 Task: Add Sprouts Salad Cut Hearts of Palm to the cart.
Action: Mouse moved to (13, 82)
Screenshot: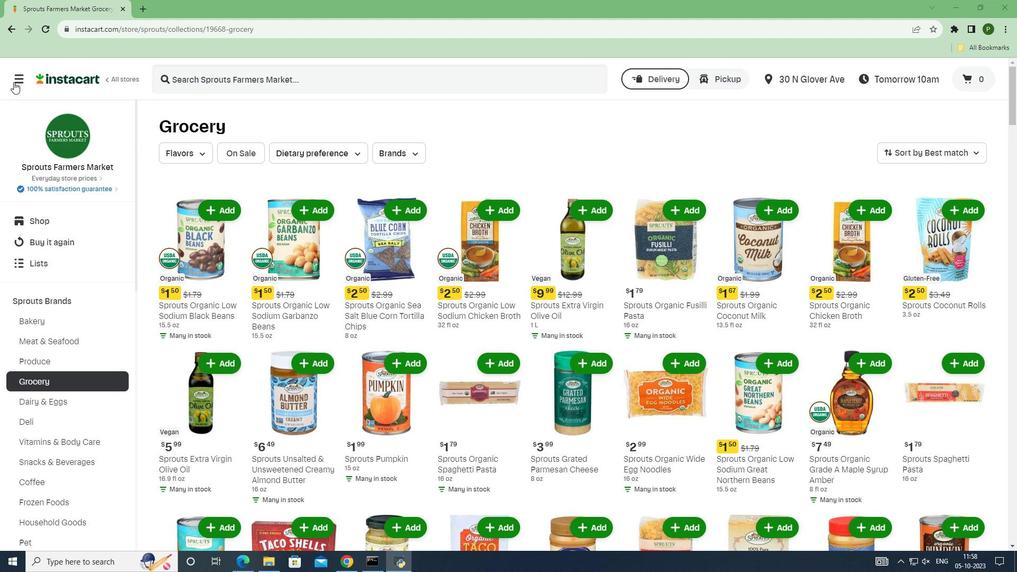 
Action: Mouse pressed left at (13, 82)
Screenshot: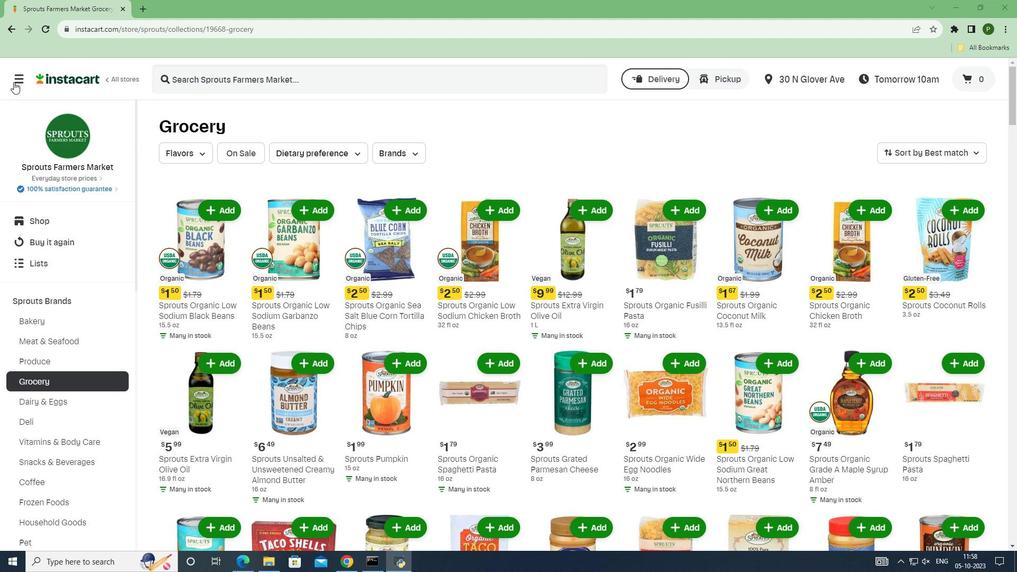 
Action: Mouse moved to (30, 292)
Screenshot: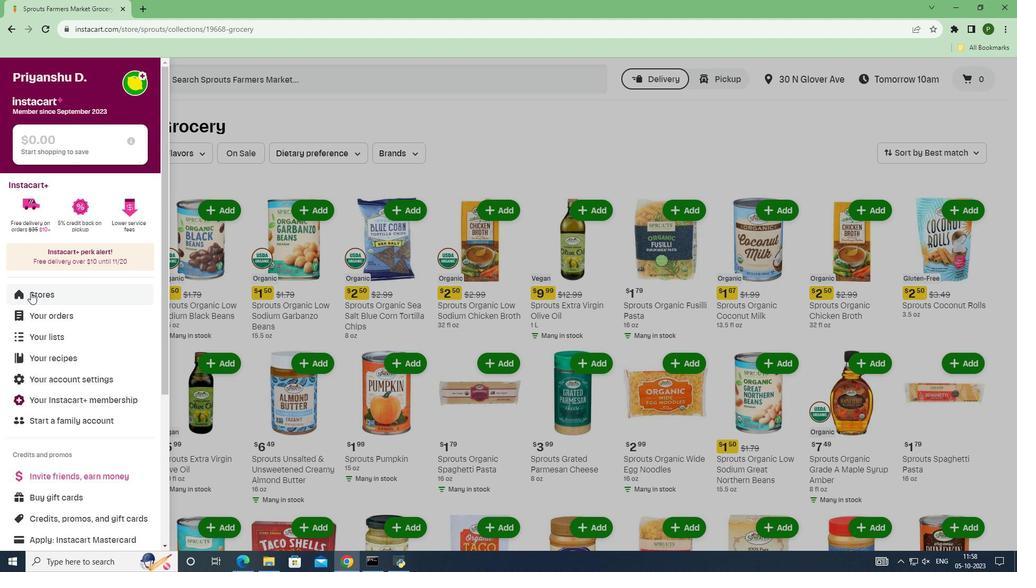 
Action: Mouse pressed left at (30, 292)
Screenshot: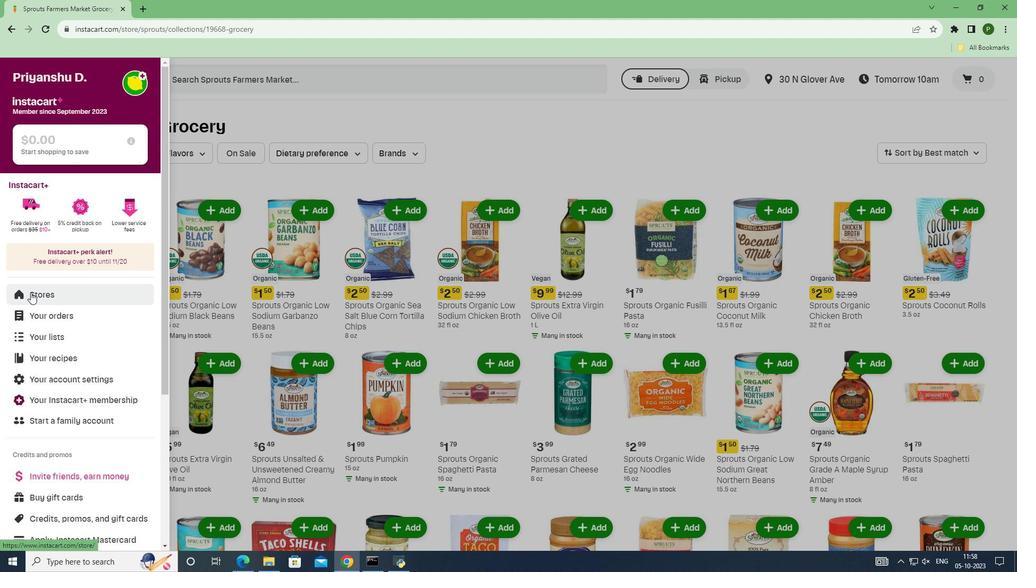 
Action: Mouse moved to (244, 127)
Screenshot: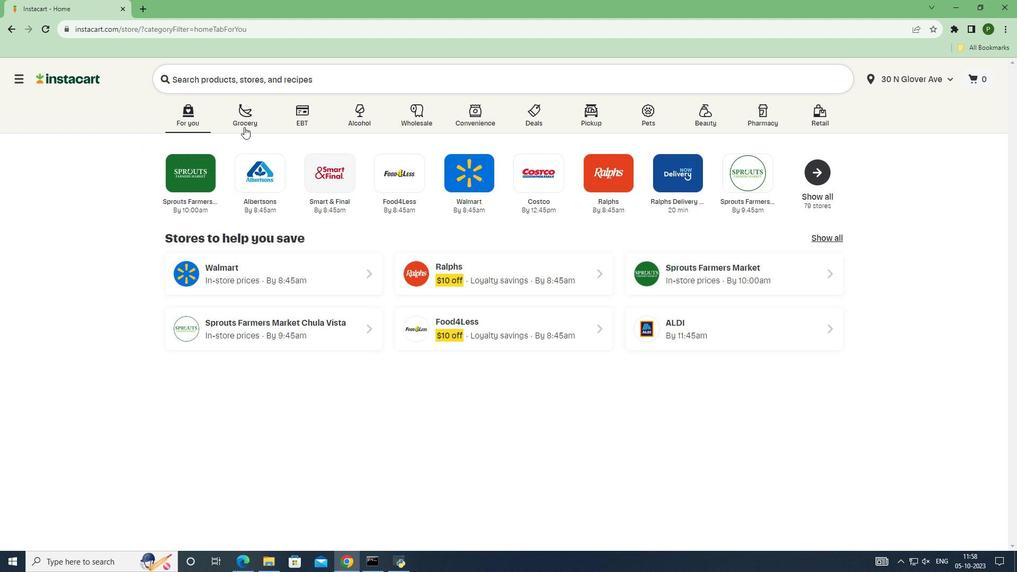 
Action: Mouse pressed left at (244, 127)
Screenshot: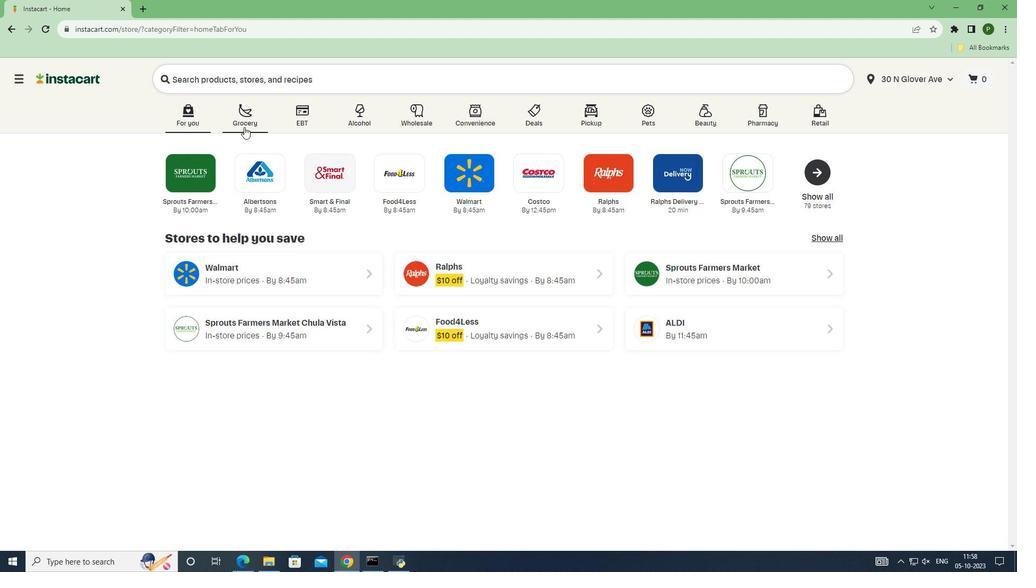 
Action: Mouse moved to (637, 241)
Screenshot: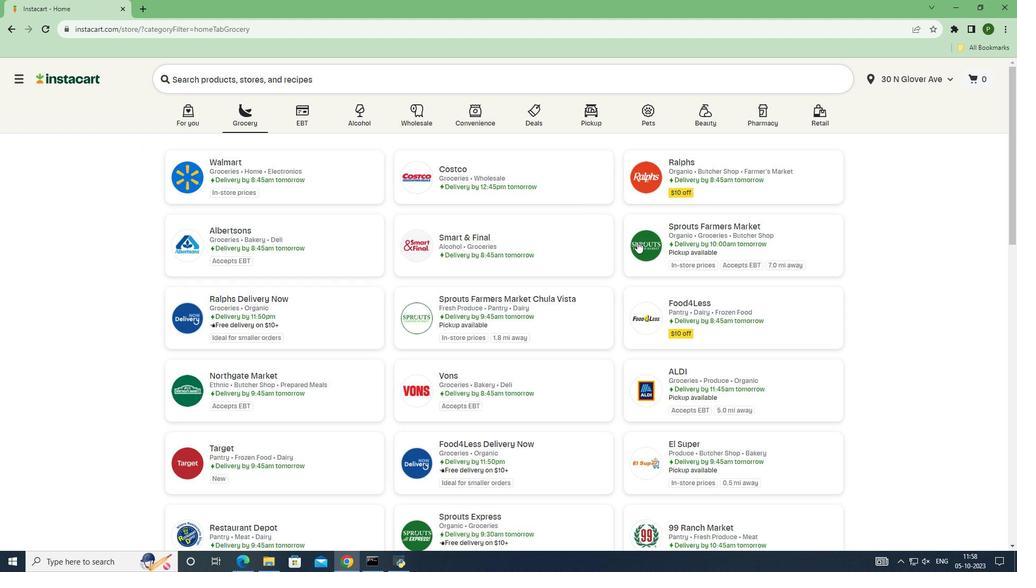 
Action: Mouse pressed left at (637, 241)
Screenshot: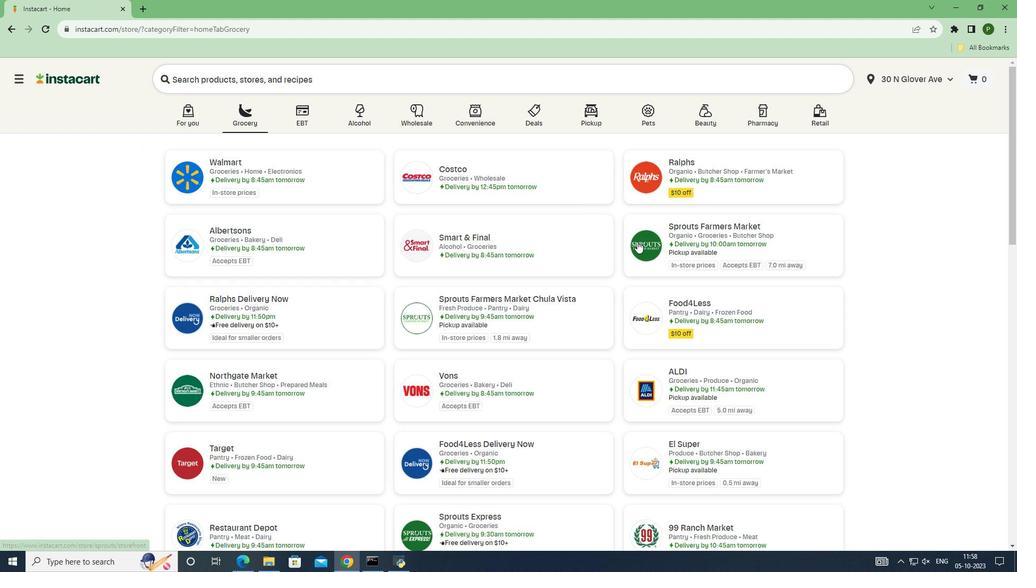
Action: Mouse moved to (76, 304)
Screenshot: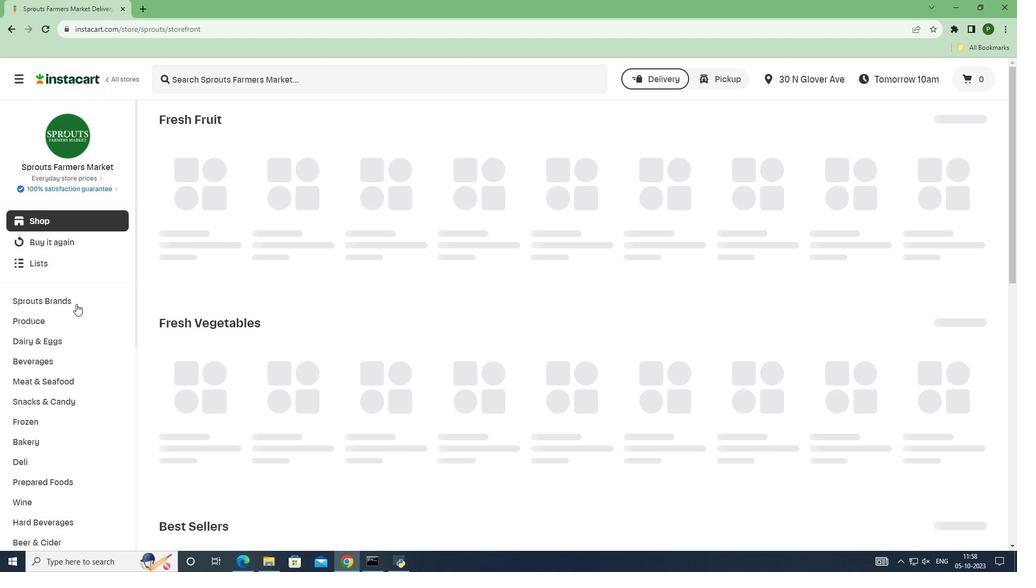 
Action: Mouse pressed left at (76, 304)
Screenshot: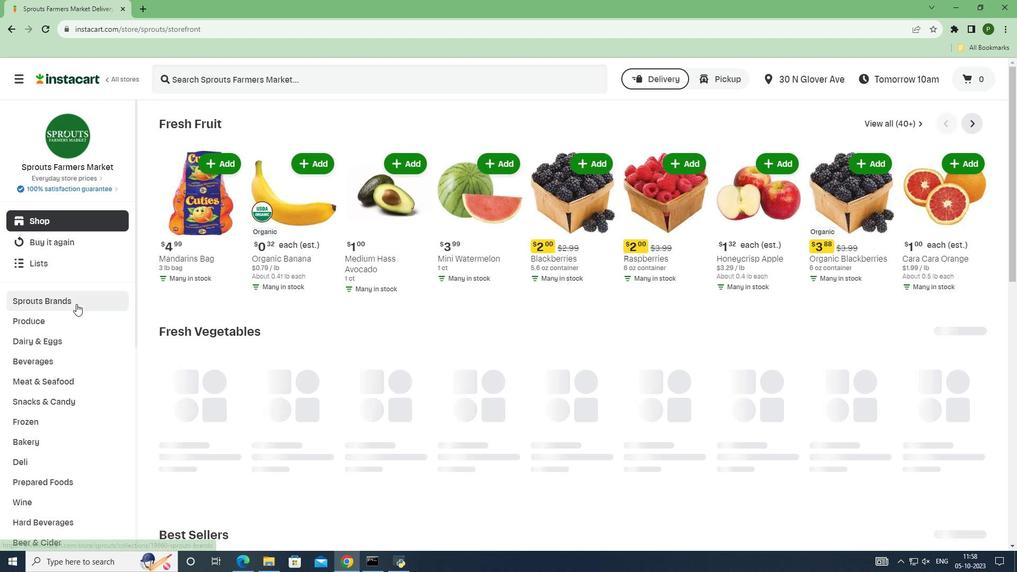 
Action: Mouse moved to (46, 383)
Screenshot: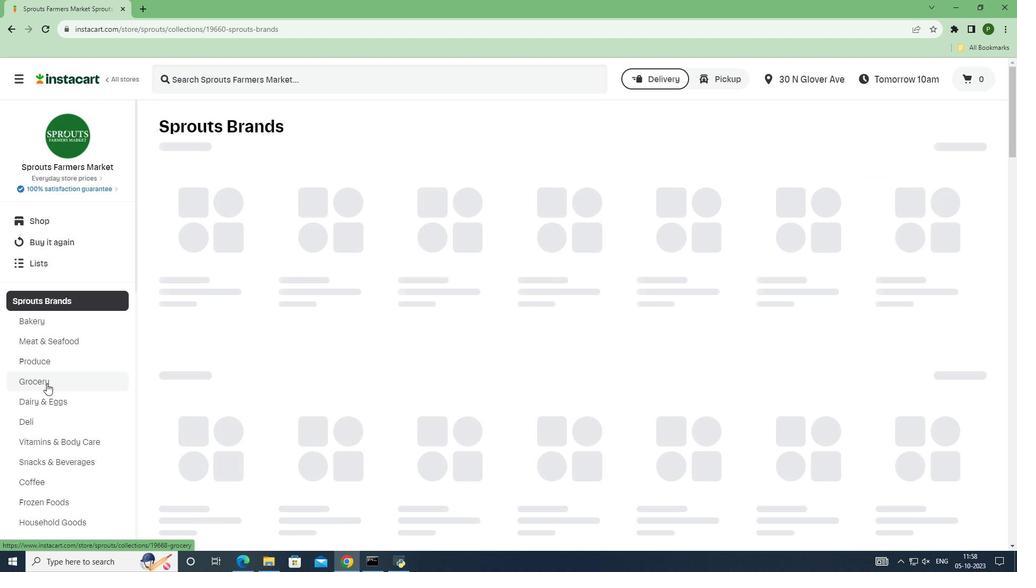 
Action: Mouse pressed left at (46, 383)
Screenshot: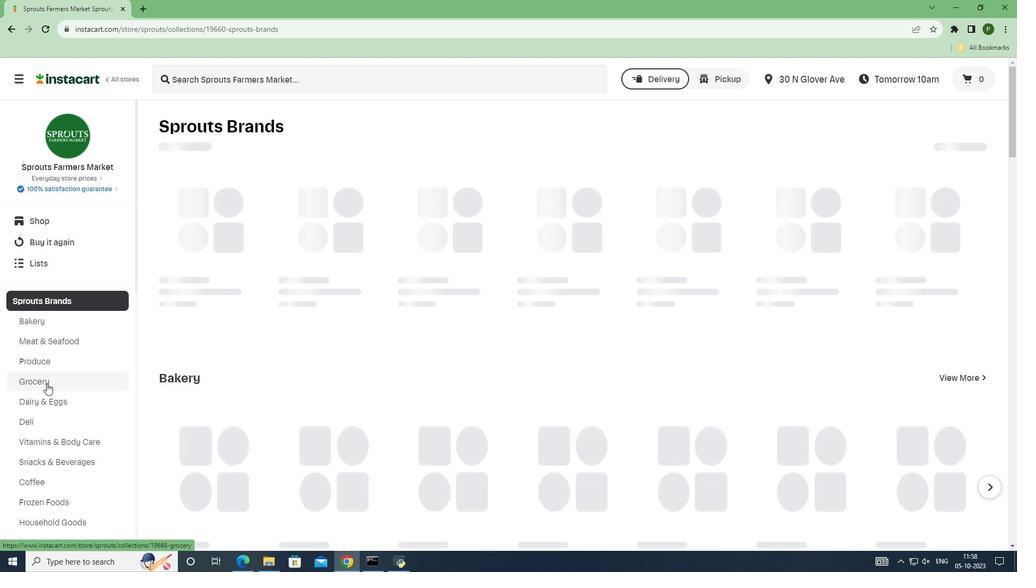 
Action: Mouse moved to (223, 254)
Screenshot: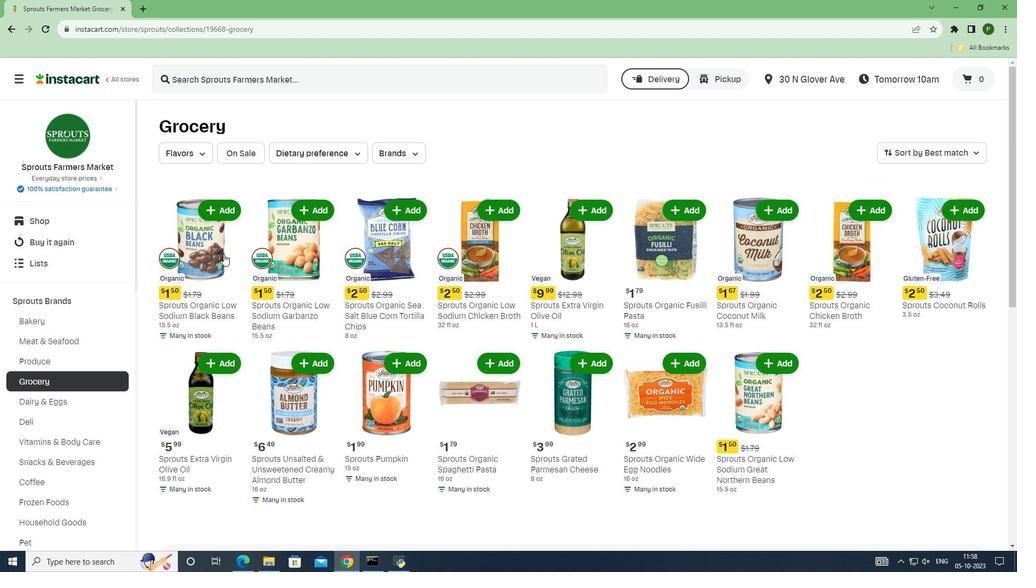 
Action: Mouse scrolled (223, 253) with delta (0, 0)
Screenshot: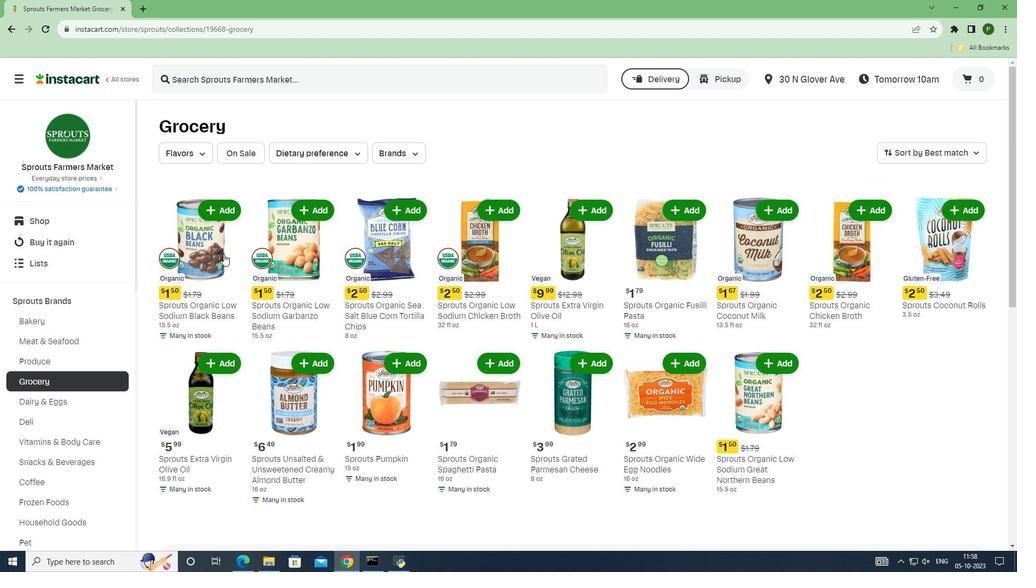 
Action: Mouse moved to (224, 254)
Screenshot: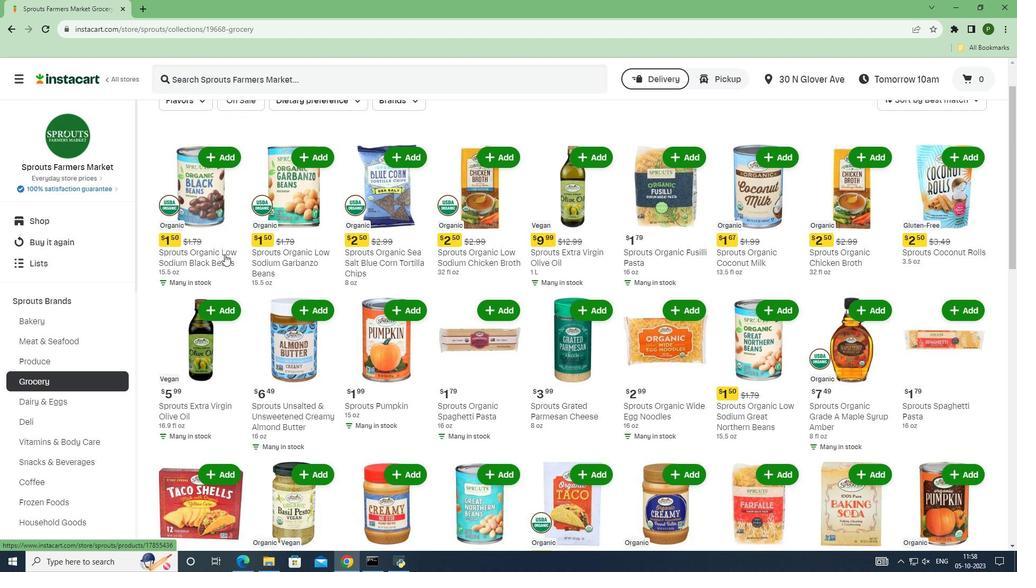 
Action: Mouse scrolled (224, 253) with delta (0, 0)
Screenshot: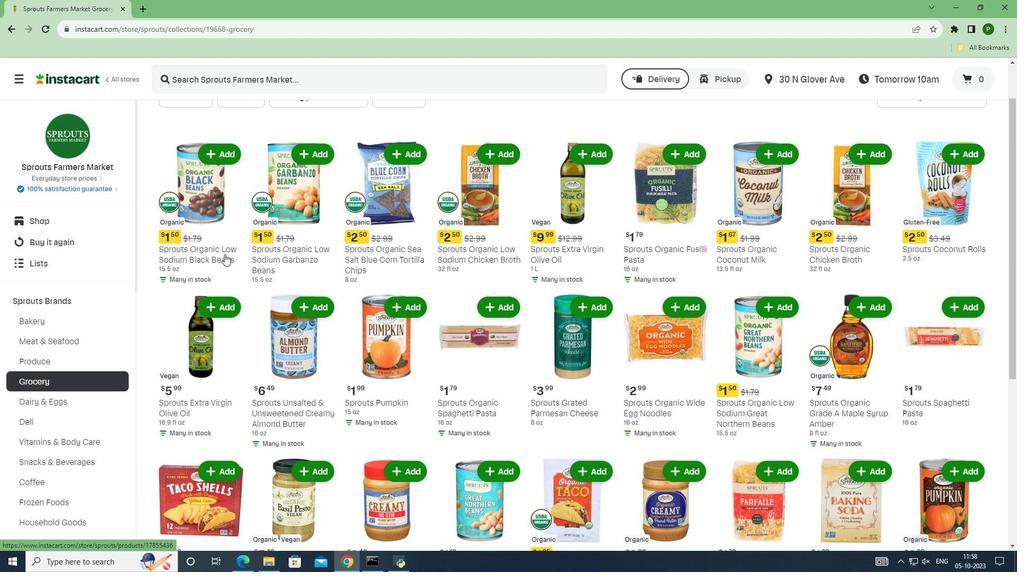 
Action: Mouse scrolled (224, 253) with delta (0, 0)
Screenshot: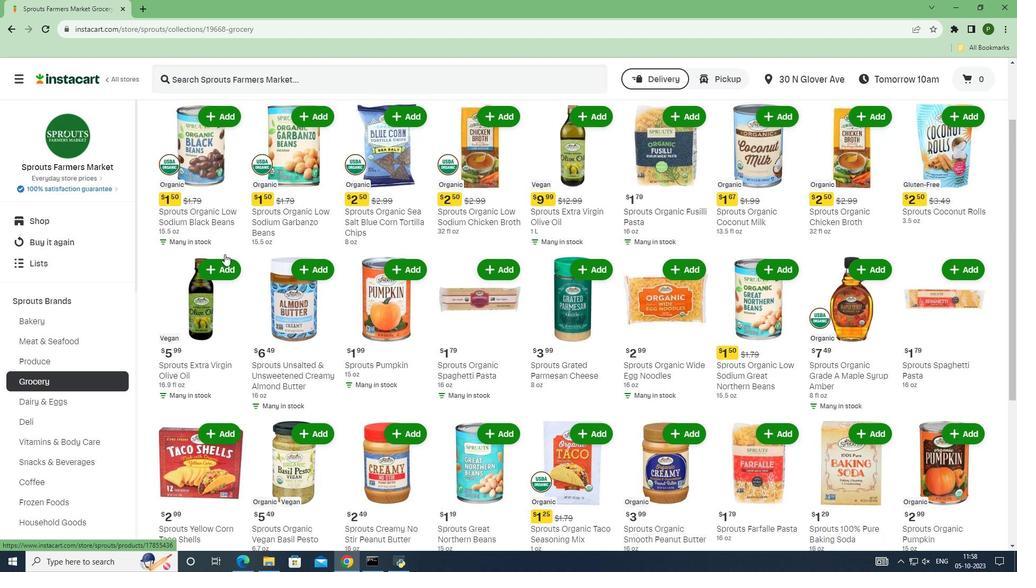 
Action: Mouse scrolled (224, 253) with delta (0, 0)
Screenshot: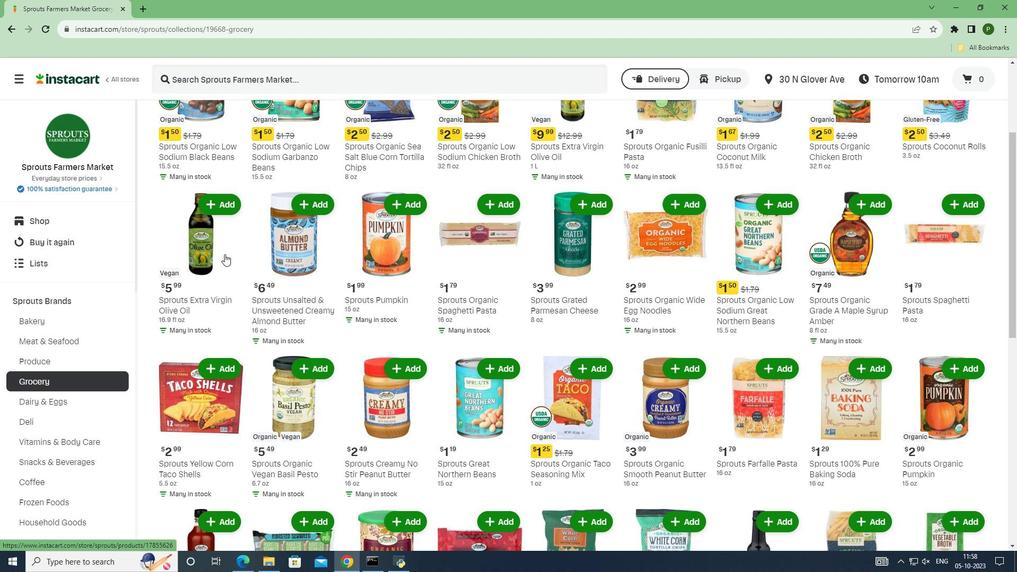 
Action: Mouse scrolled (224, 253) with delta (0, 0)
Screenshot: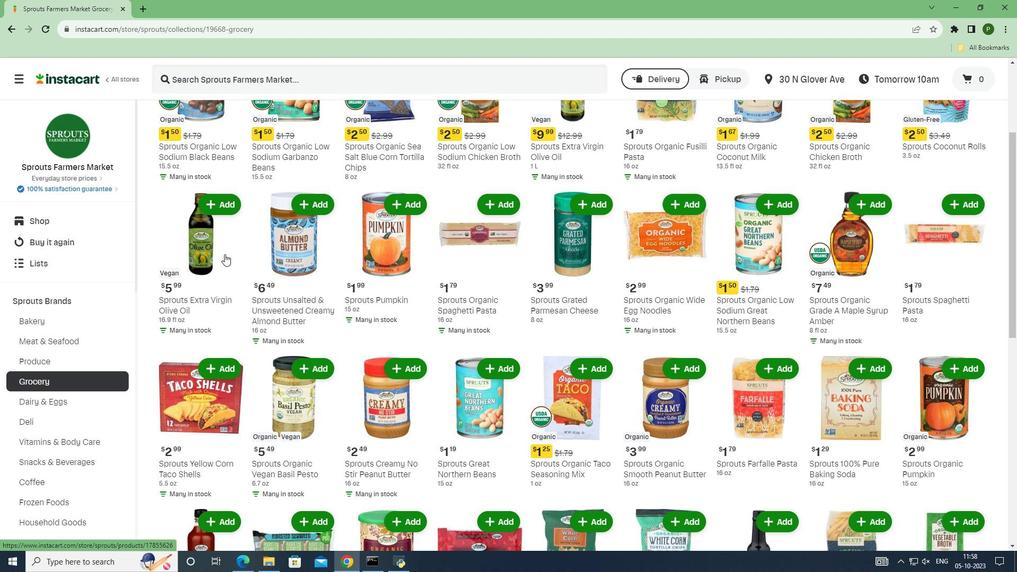 
Action: Mouse scrolled (224, 253) with delta (0, 0)
Screenshot: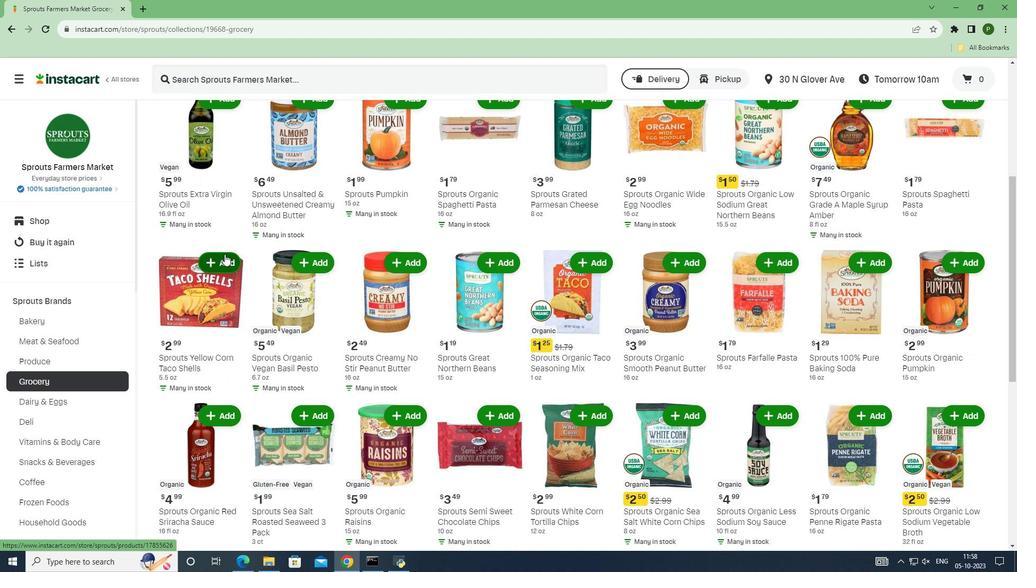 
Action: Mouse scrolled (224, 253) with delta (0, 0)
Screenshot: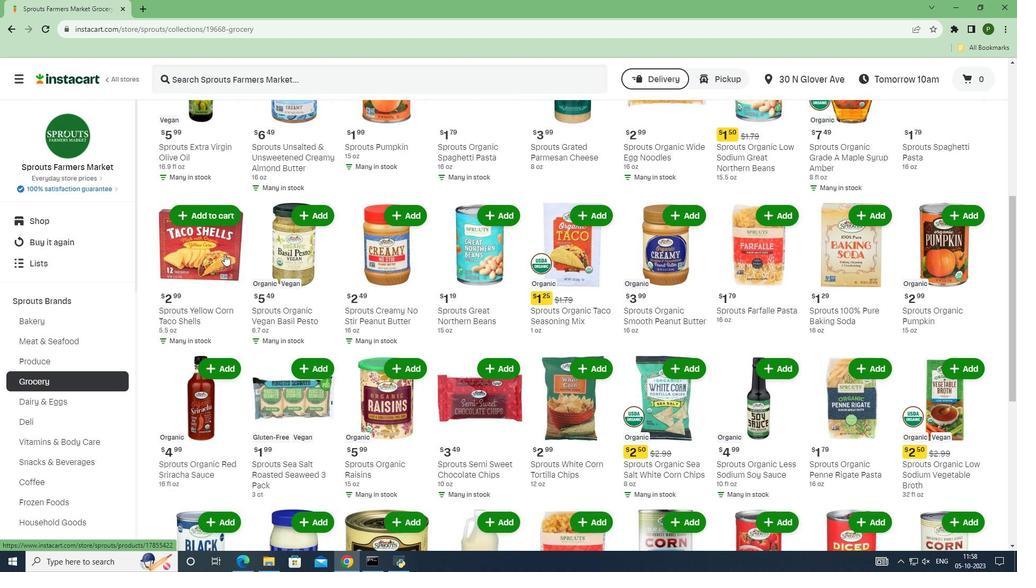 
Action: Mouse scrolled (224, 253) with delta (0, 0)
Screenshot: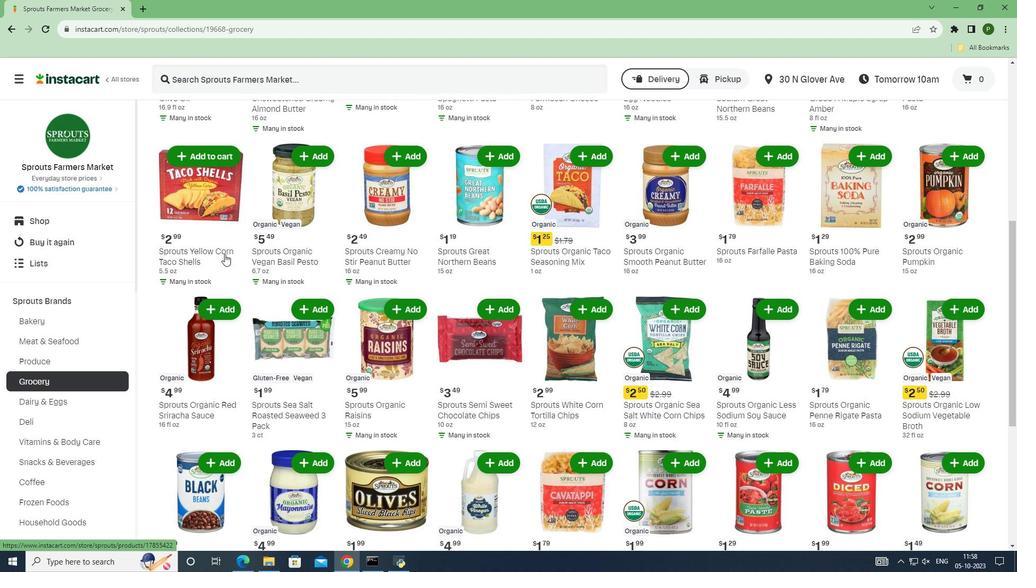 
Action: Mouse scrolled (224, 253) with delta (0, 0)
Screenshot: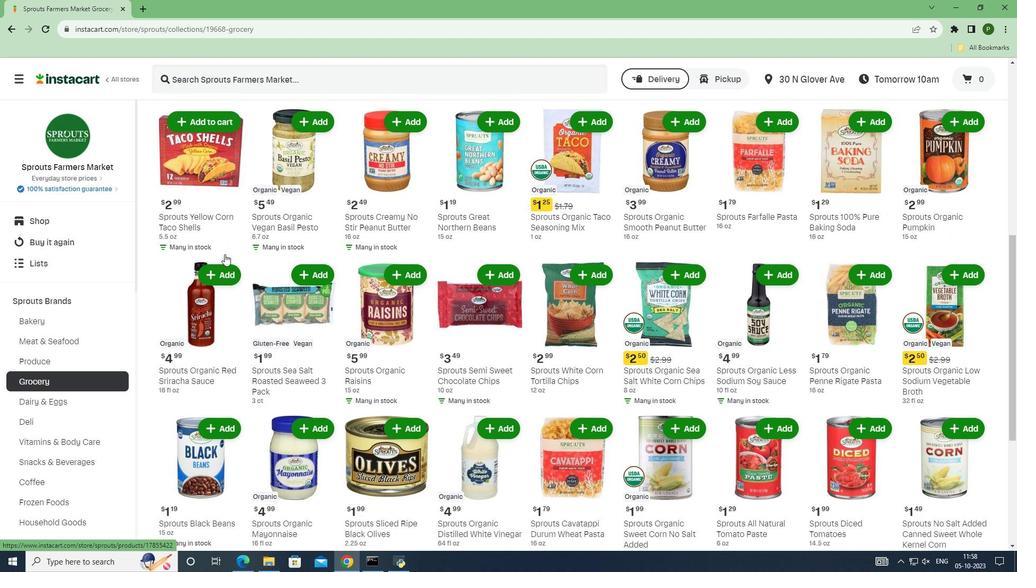 
Action: Mouse scrolled (224, 253) with delta (0, 0)
Screenshot: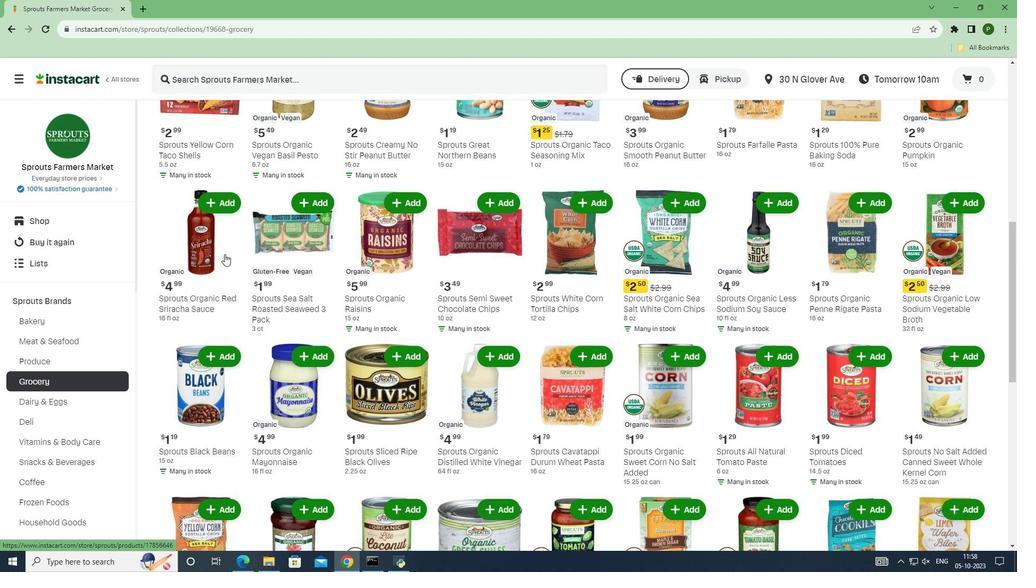 
Action: Mouse scrolled (224, 253) with delta (0, 0)
Screenshot: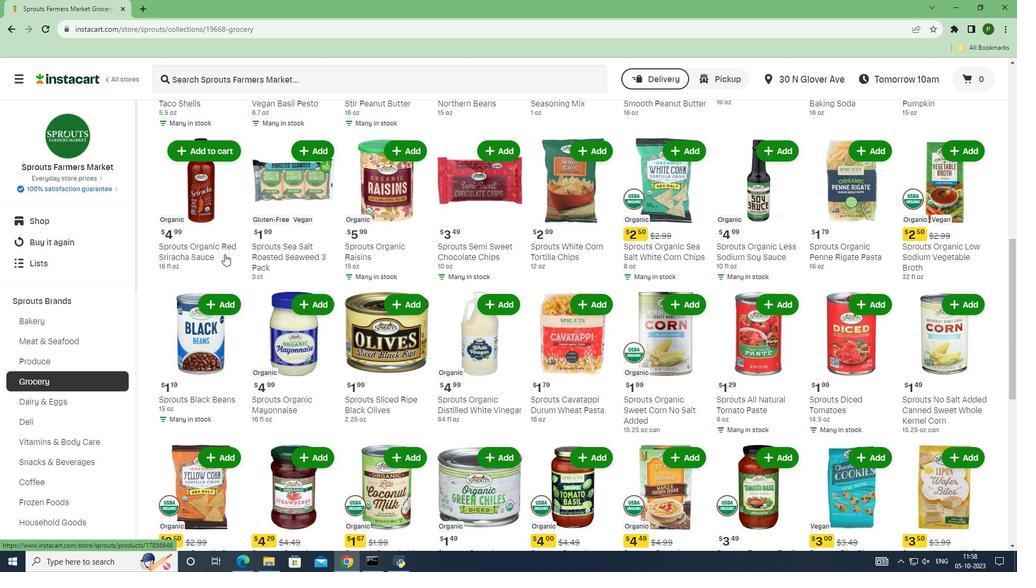 
Action: Mouse scrolled (224, 253) with delta (0, 0)
Screenshot: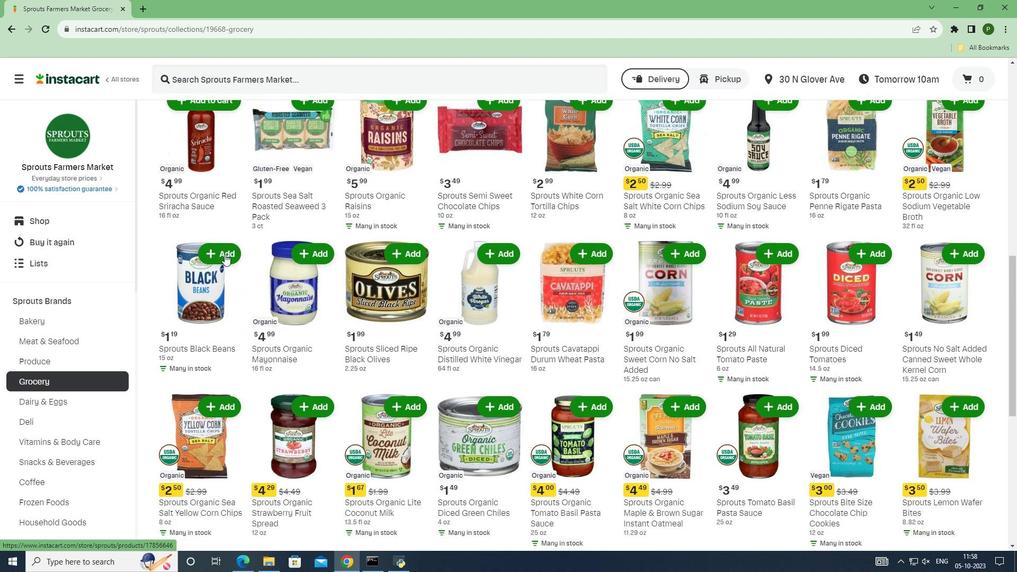 
Action: Mouse scrolled (224, 254) with delta (0, 0)
Screenshot: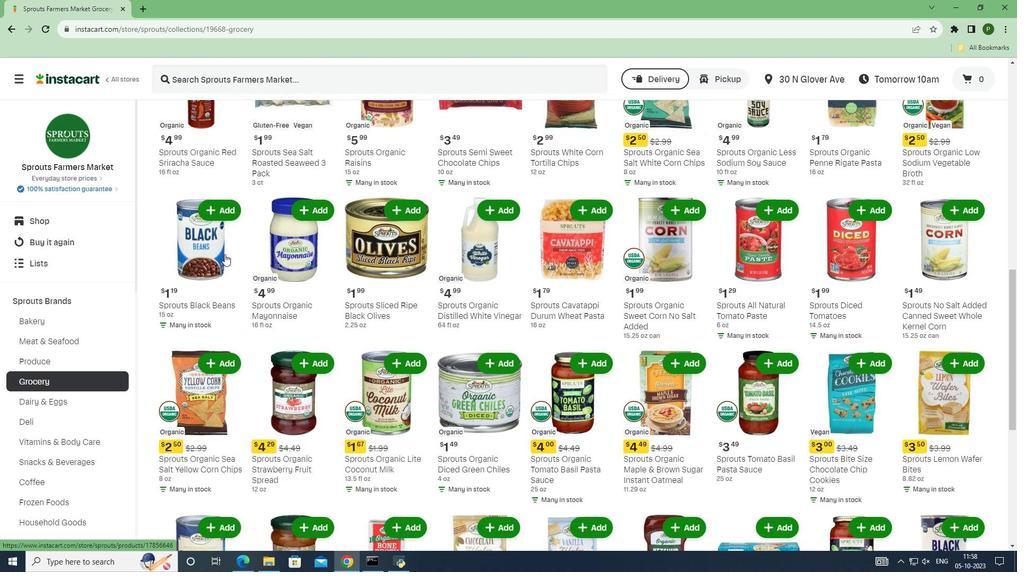 
Action: Mouse scrolled (224, 253) with delta (0, 0)
Screenshot: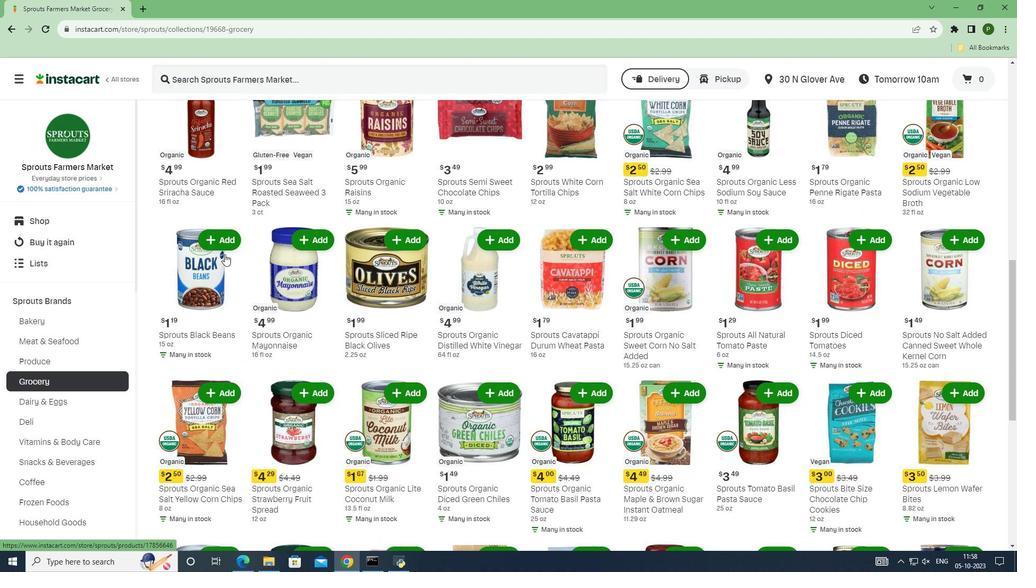 
Action: Mouse scrolled (224, 253) with delta (0, 0)
Screenshot: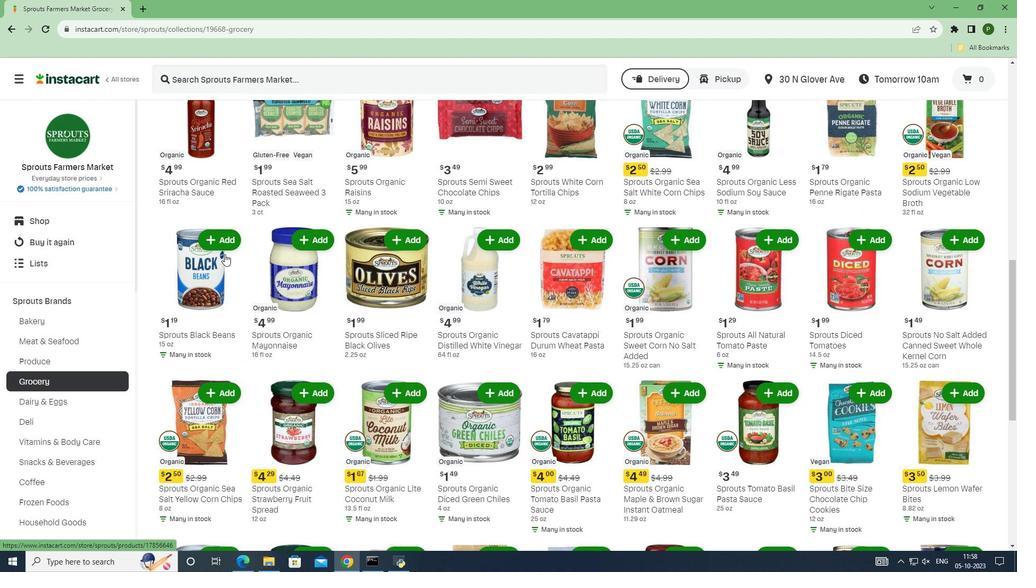 
Action: Mouse scrolled (224, 254) with delta (0, 0)
Screenshot: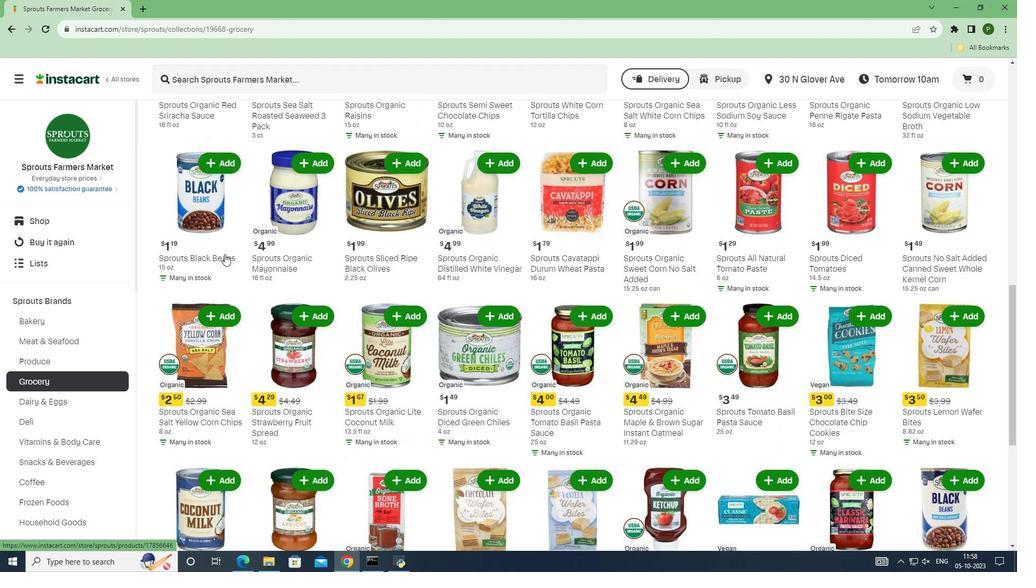 
Action: Mouse scrolled (224, 253) with delta (0, 0)
Screenshot: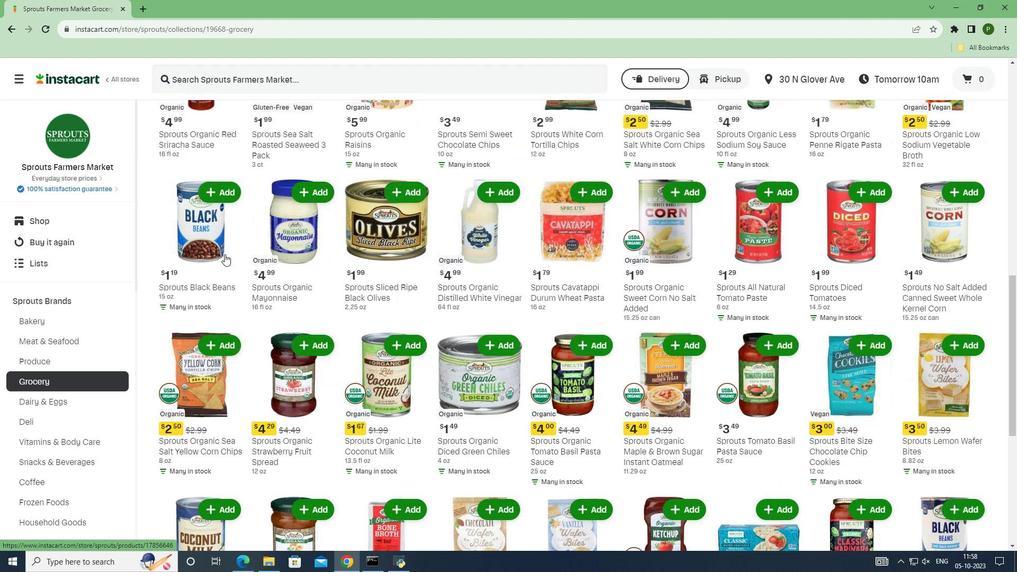 
Action: Mouse scrolled (224, 253) with delta (0, 0)
Screenshot: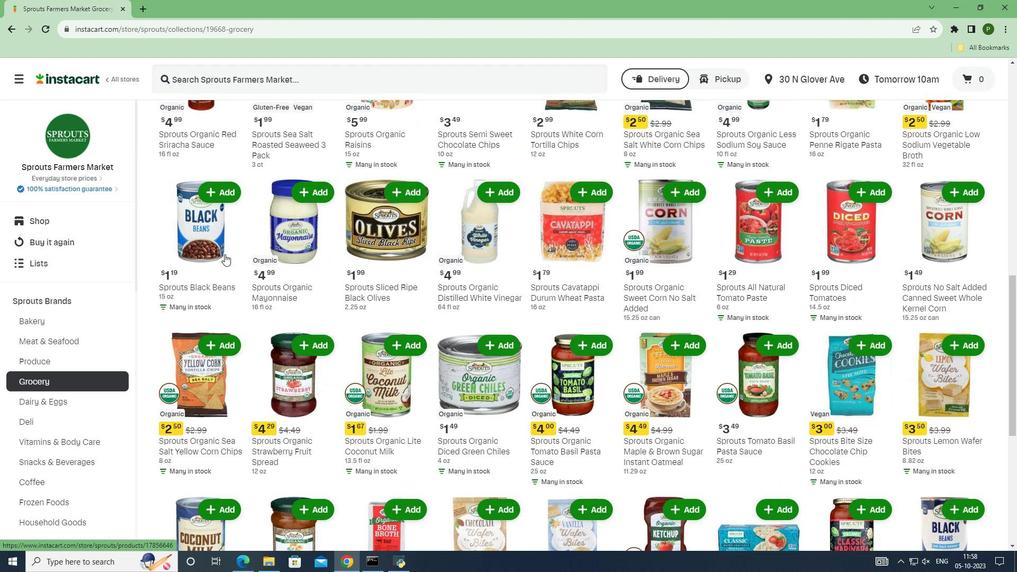 
Action: Mouse scrolled (224, 253) with delta (0, 0)
Screenshot: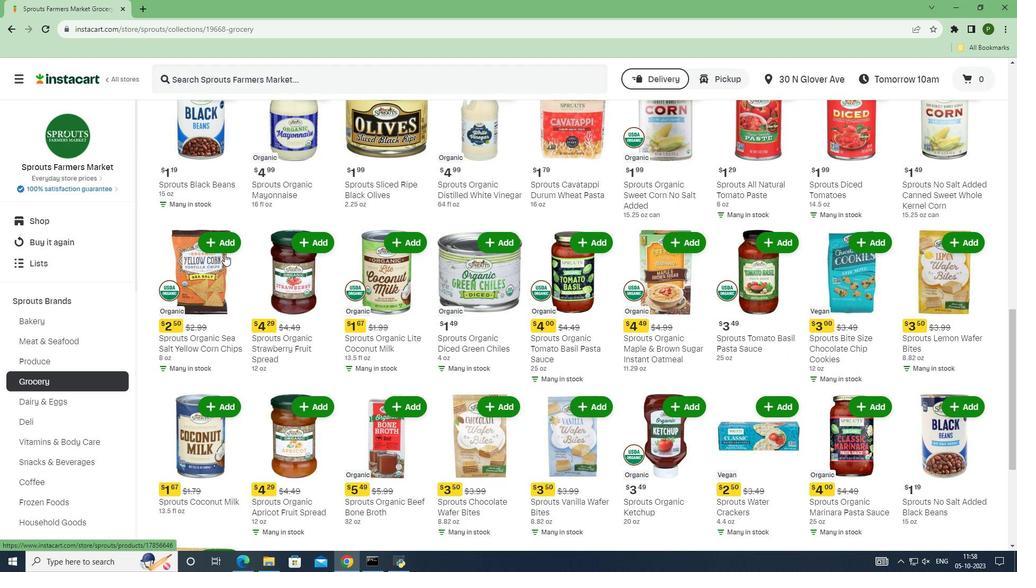 
Action: Mouse scrolled (224, 253) with delta (0, 0)
Screenshot: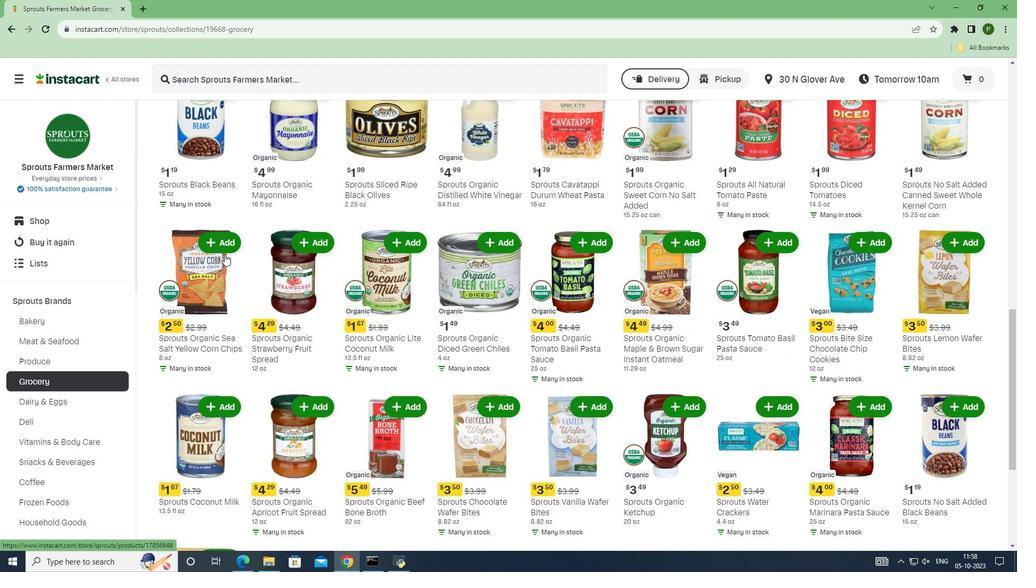 
Action: Mouse scrolled (224, 253) with delta (0, 0)
Screenshot: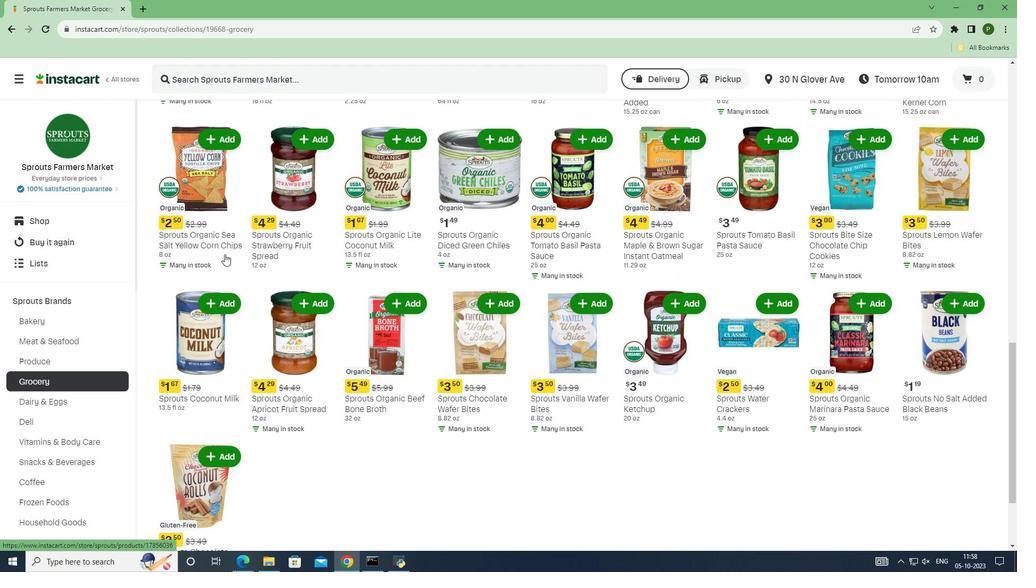 
Action: Mouse scrolled (224, 253) with delta (0, 0)
Screenshot: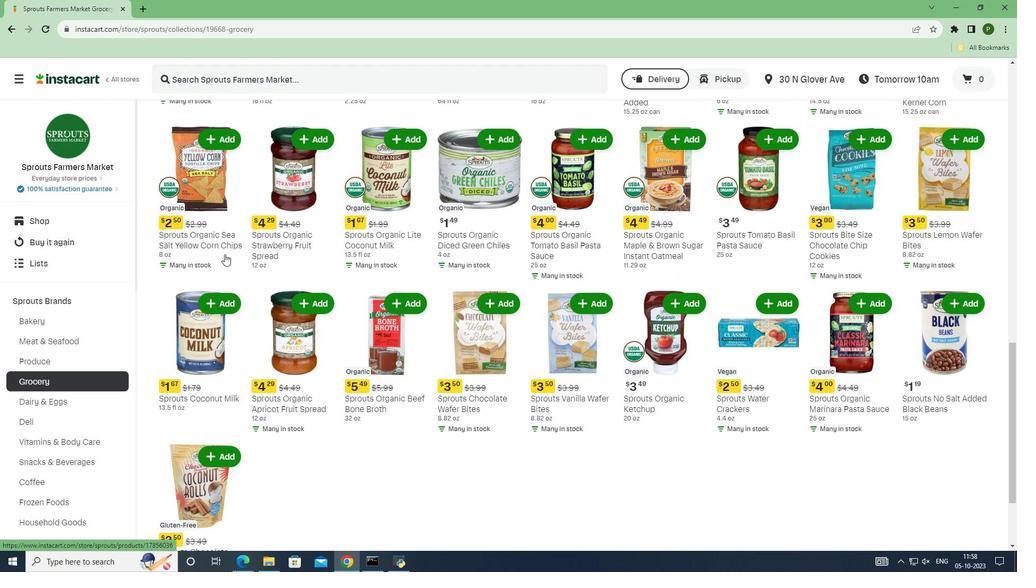
Action: Mouse scrolled (224, 253) with delta (0, 0)
Screenshot: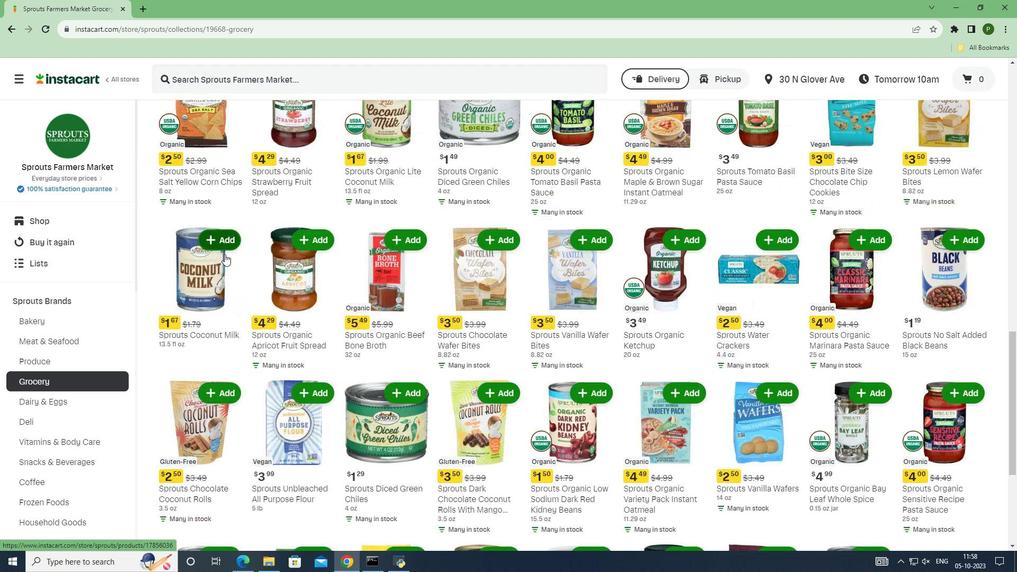 
Action: Mouse moved to (267, 348)
Screenshot: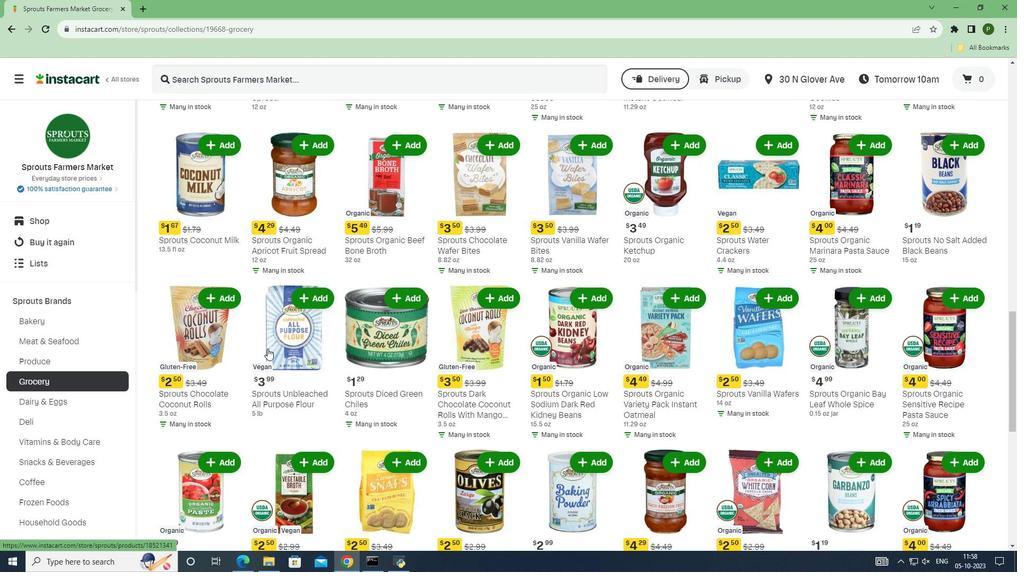 
Action: Mouse scrolled (267, 348) with delta (0, 0)
Screenshot: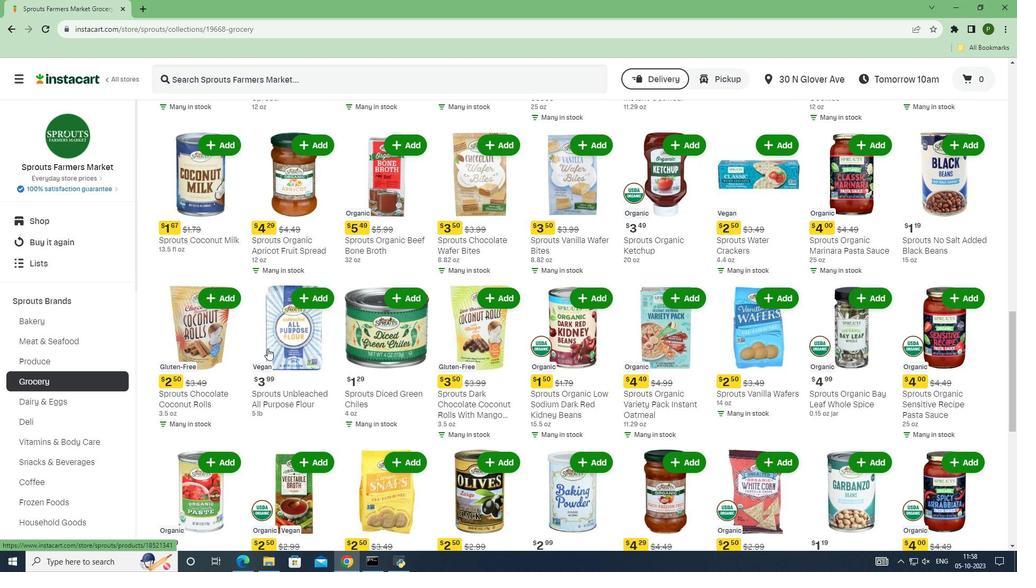
Action: Mouse scrolled (267, 348) with delta (0, 0)
Screenshot: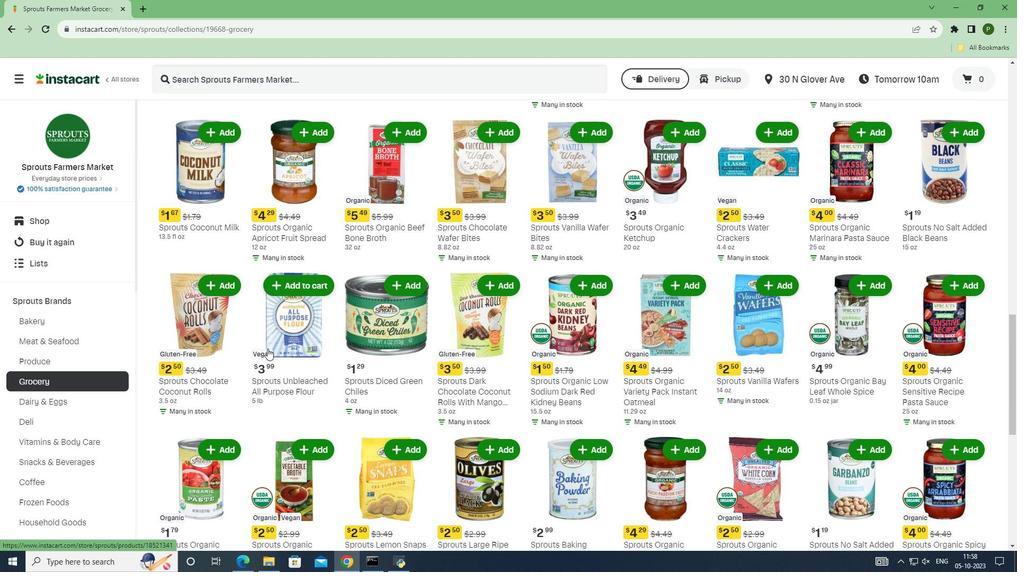 
Action: Mouse scrolled (267, 348) with delta (0, 0)
Screenshot: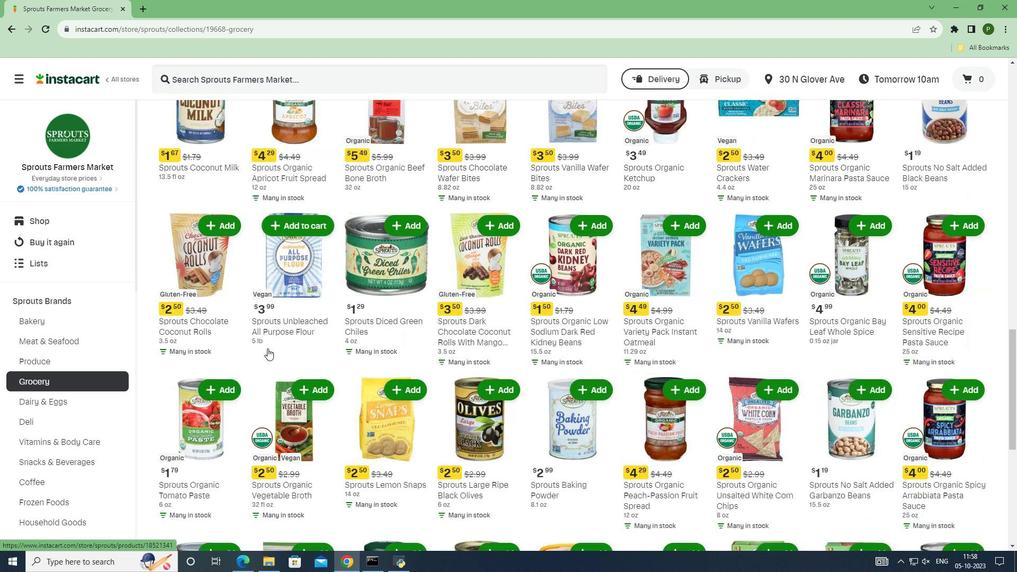 
Action: Mouse scrolled (267, 348) with delta (0, 0)
Screenshot: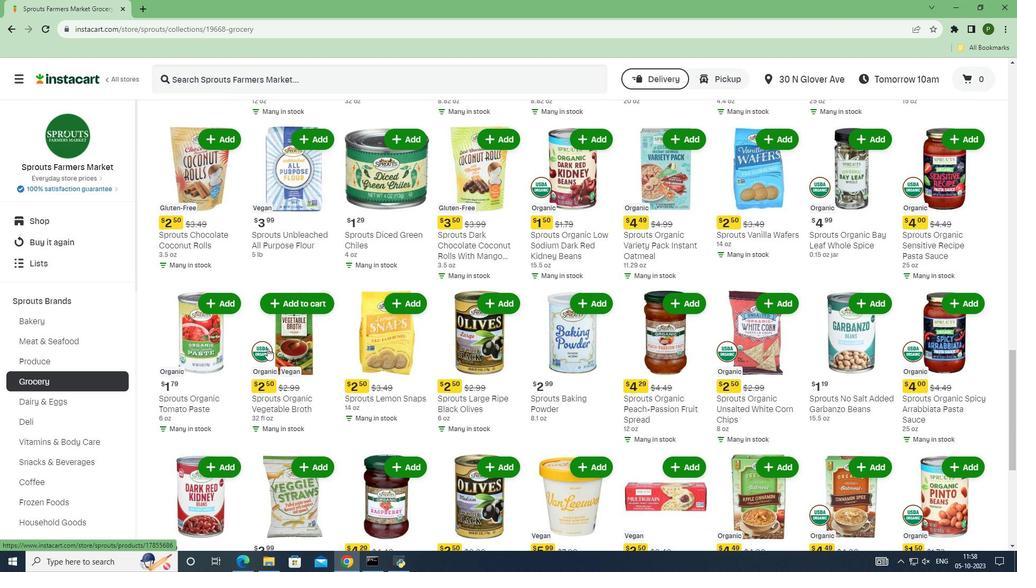 
Action: Mouse scrolled (267, 348) with delta (0, 0)
Screenshot: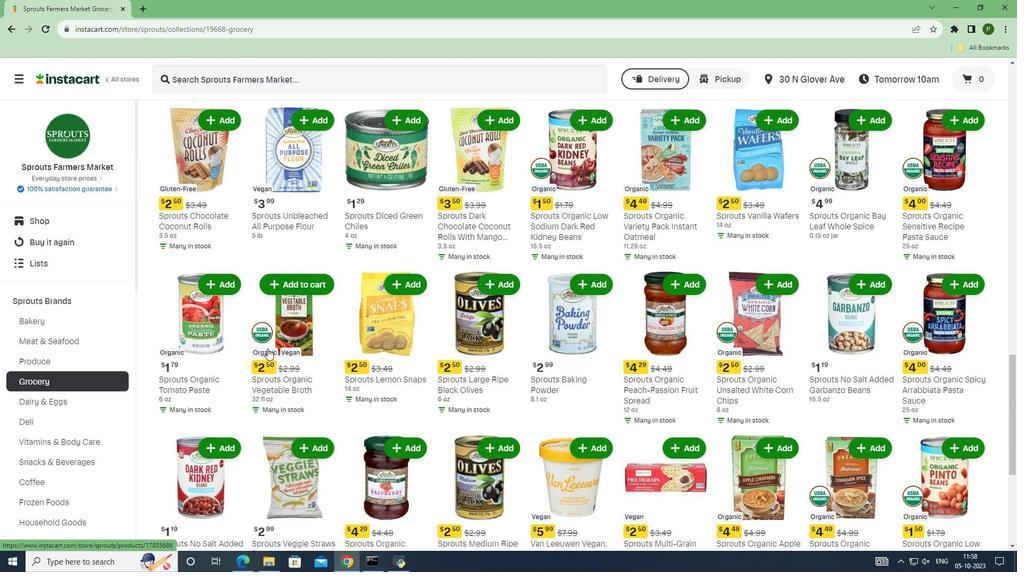
Action: Mouse scrolled (267, 348) with delta (0, 0)
Screenshot: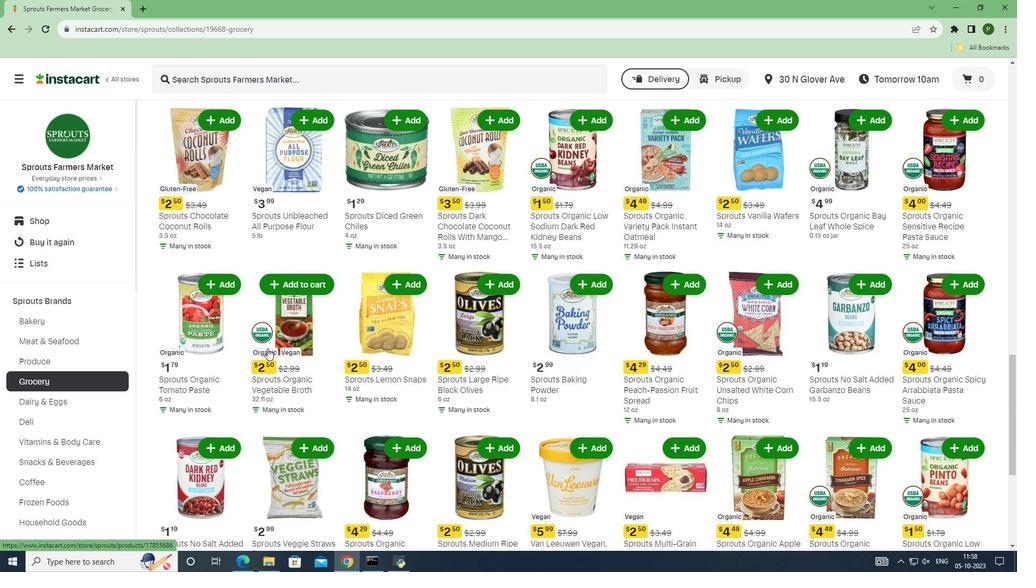 
Action: Mouse scrolled (267, 348) with delta (0, 0)
Screenshot: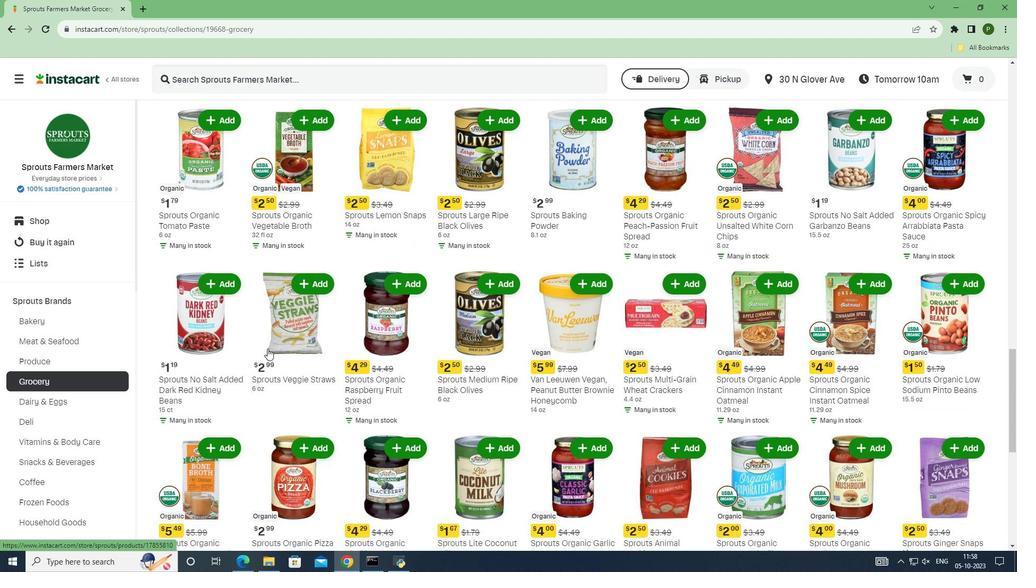 
Action: Mouse scrolled (267, 348) with delta (0, 0)
Screenshot: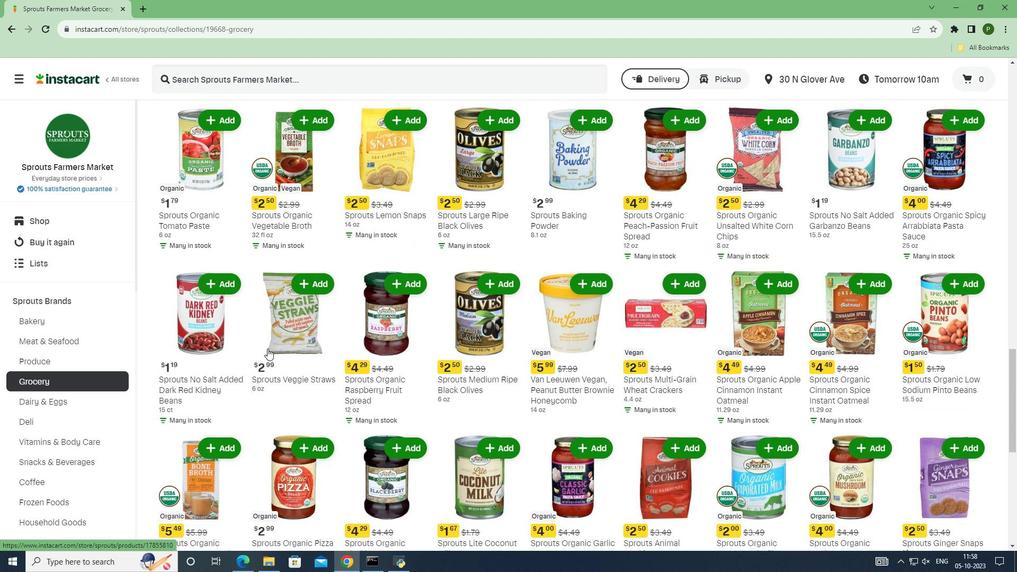 
Action: Mouse scrolled (267, 348) with delta (0, 0)
Screenshot: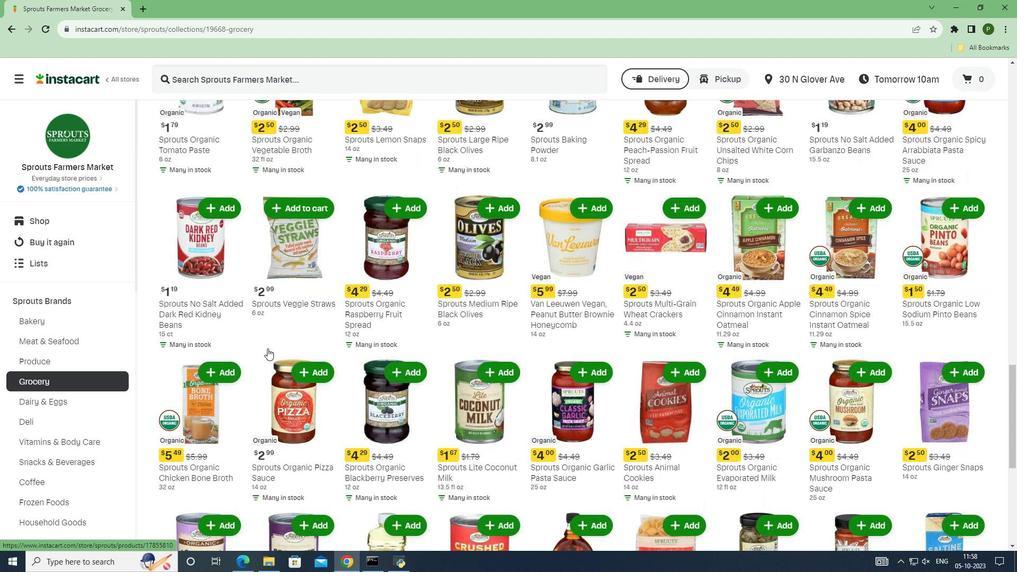 
Action: Mouse scrolled (267, 349) with delta (0, 0)
Screenshot: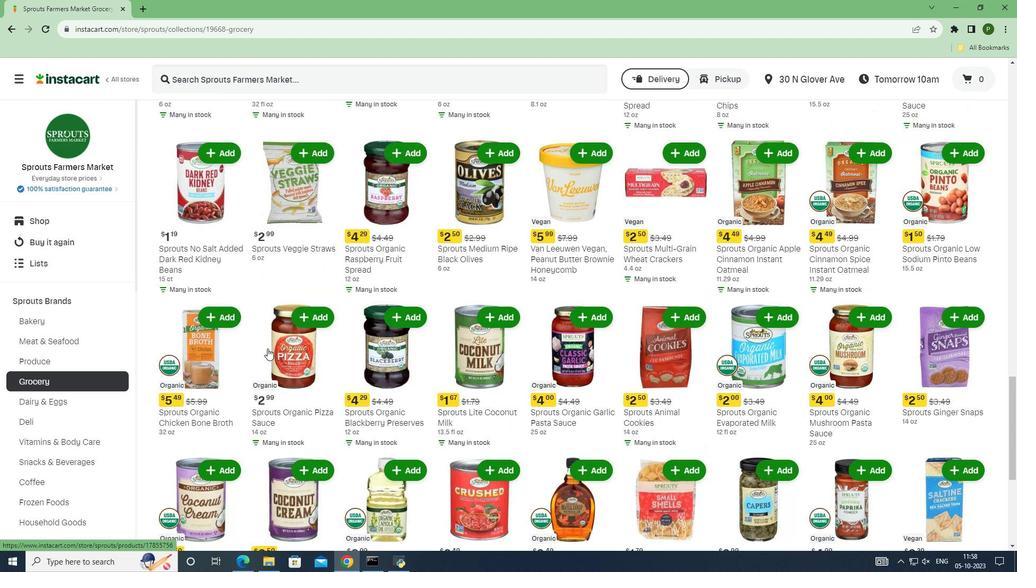 
Action: Mouse scrolled (267, 348) with delta (0, 0)
Screenshot: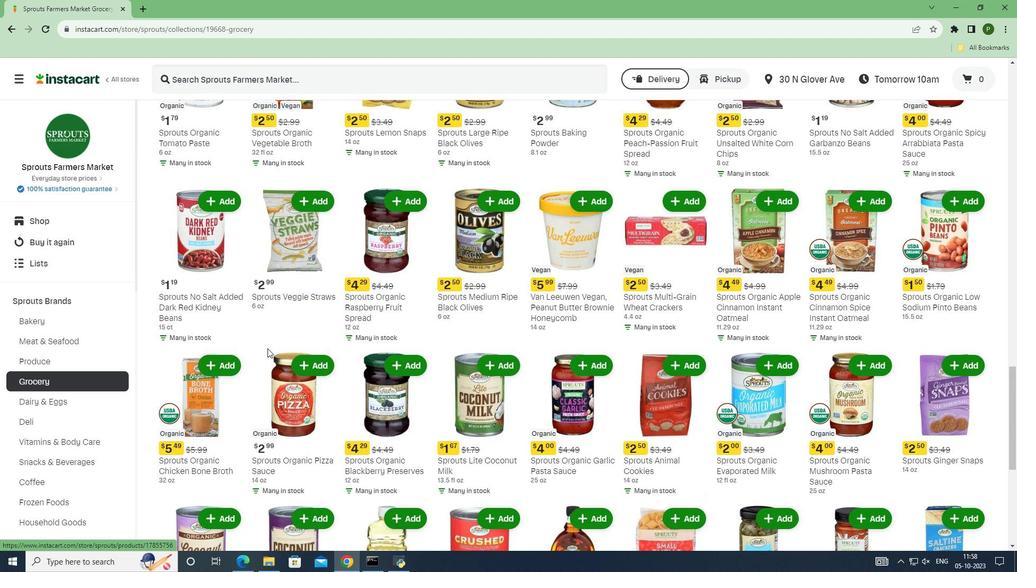 
Action: Mouse scrolled (267, 348) with delta (0, 0)
Screenshot: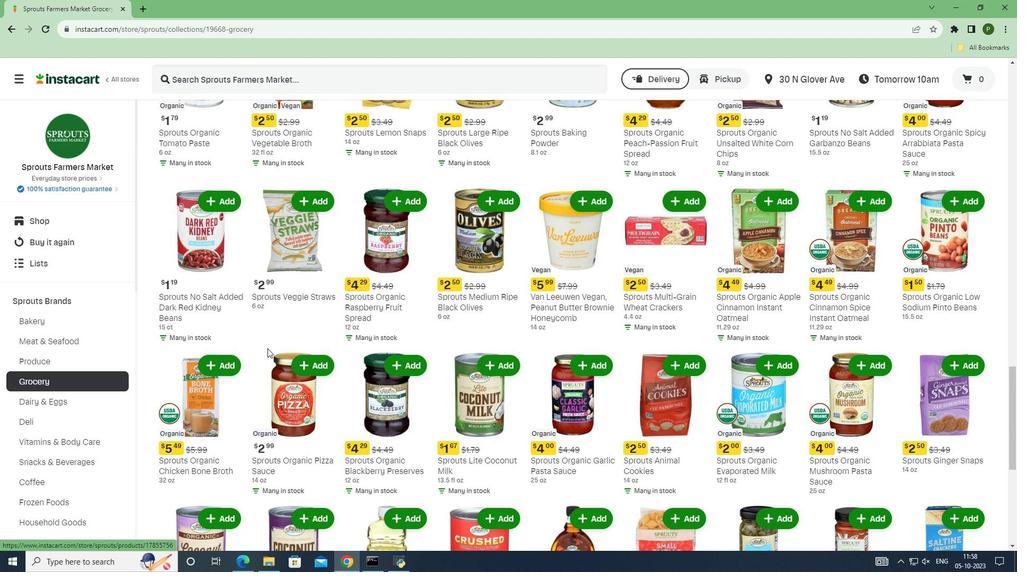 
Action: Mouse scrolled (267, 348) with delta (0, 0)
Screenshot: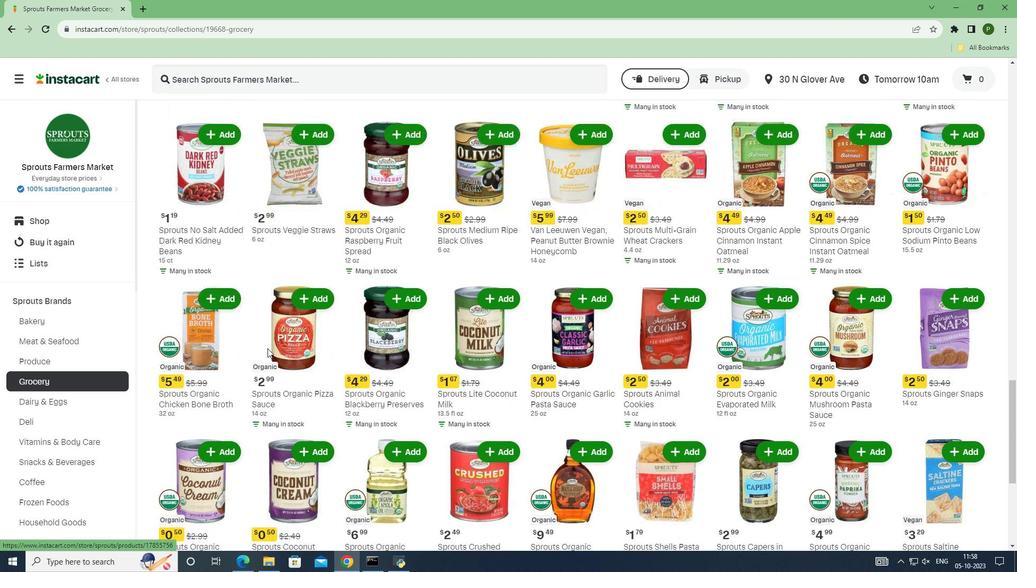 
Action: Mouse scrolled (267, 348) with delta (0, 0)
Screenshot: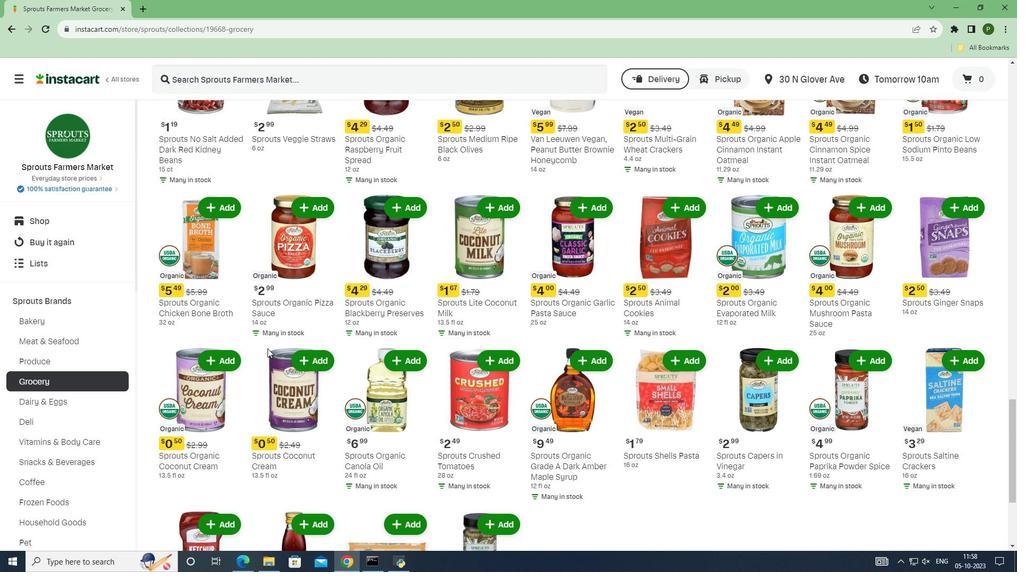 
Action: Mouse scrolled (267, 348) with delta (0, 0)
Screenshot: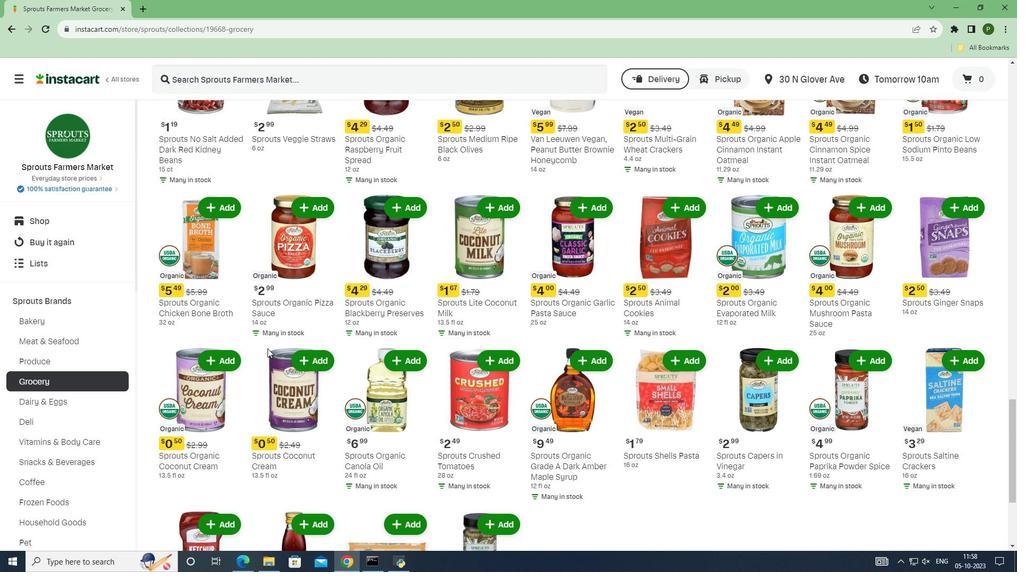 
Action: Mouse scrolled (267, 348) with delta (0, 0)
Screenshot: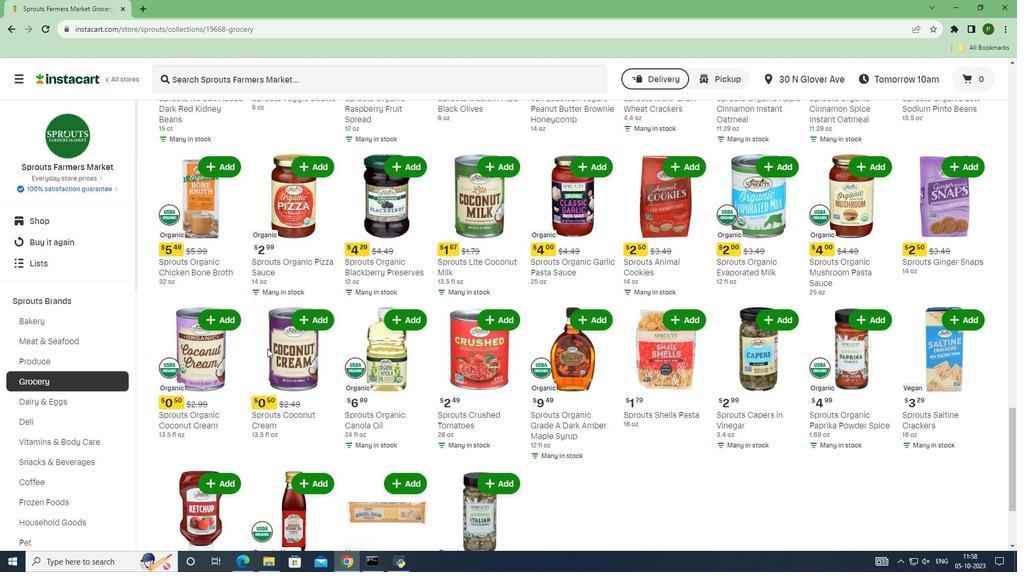 
Action: Mouse scrolled (267, 349) with delta (0, 0)
Screenshot: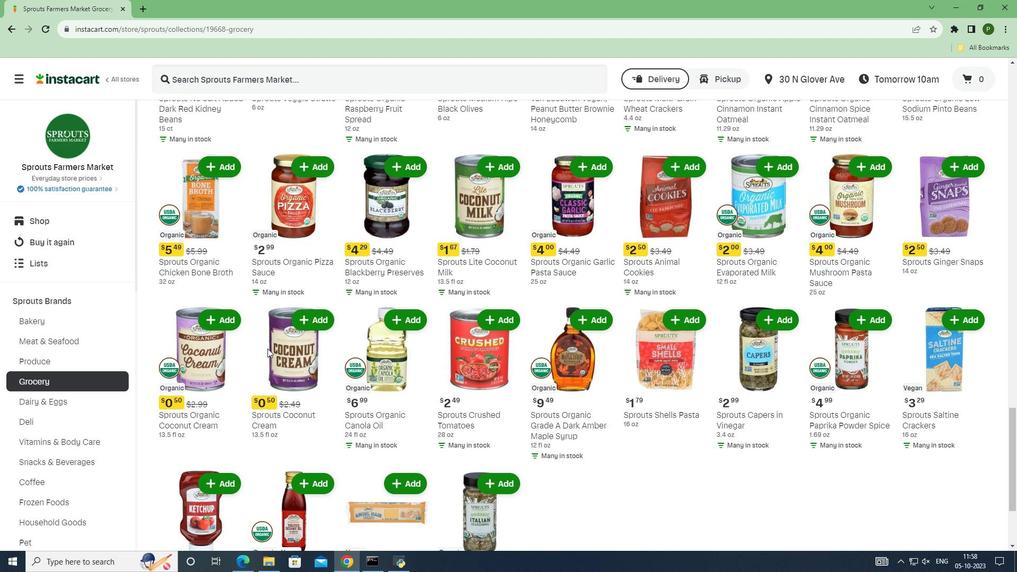 
Action: Mouse scrolled (267, 348) with delta (0, 0)
Screenshot: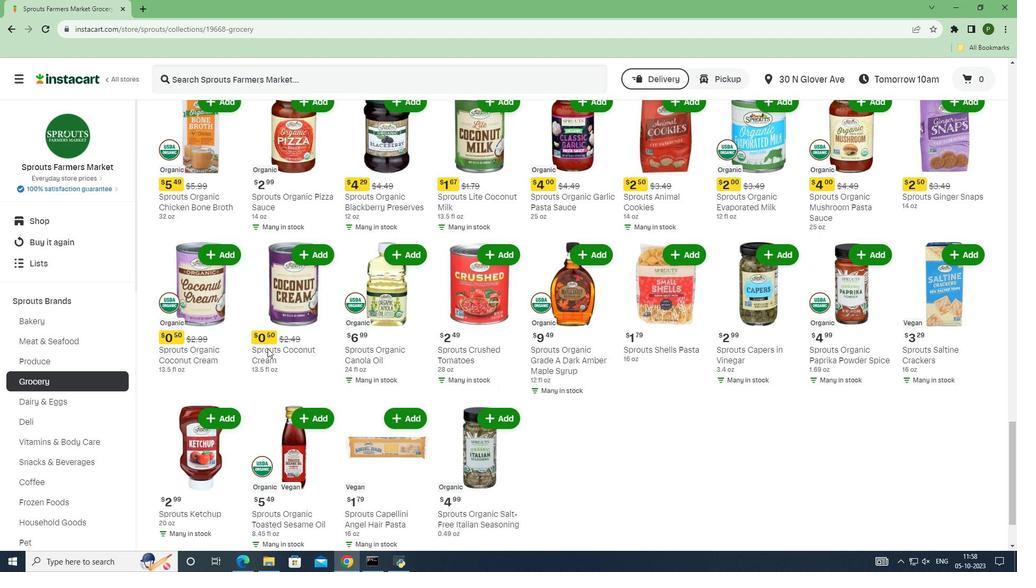 
Action: Mouse scrolled (267, 348) with delta (0, 0)
Screenshot: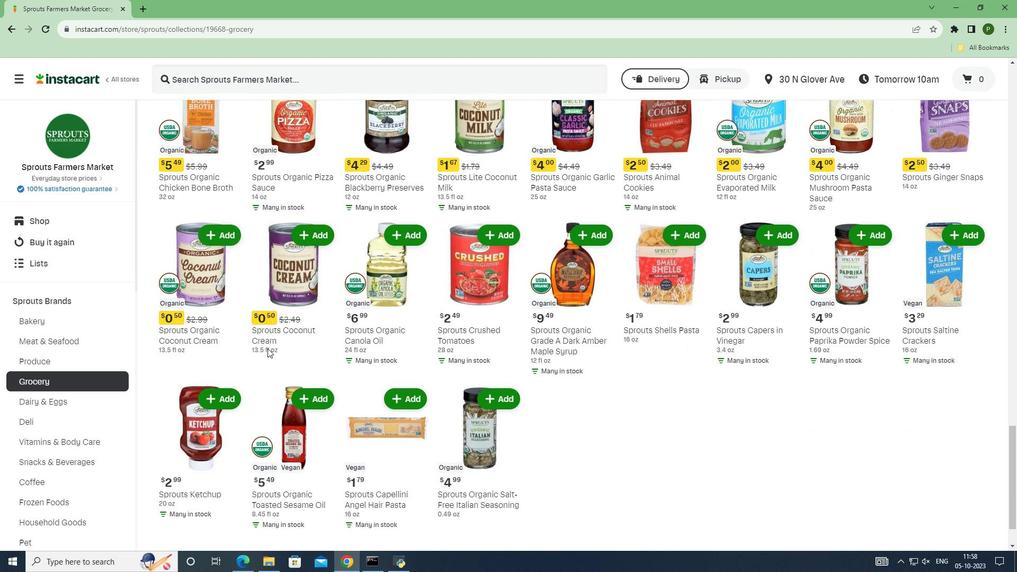 
Action: Mouse scrolled (267, 348) with delta (0, 0)
Screenshot: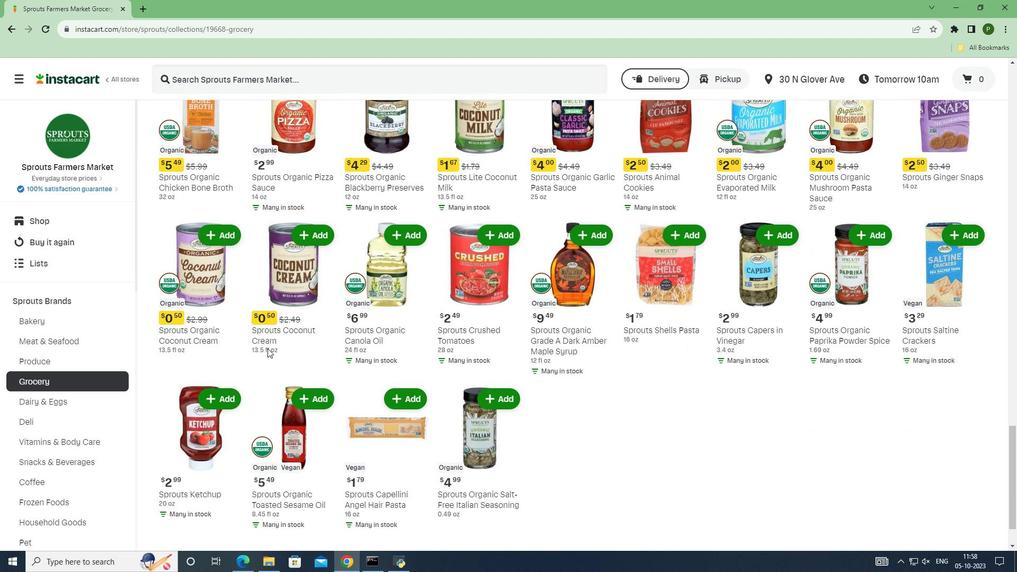 
Action: Mouse scrolled (267, 348) with delta (0, 0)
Screenshot: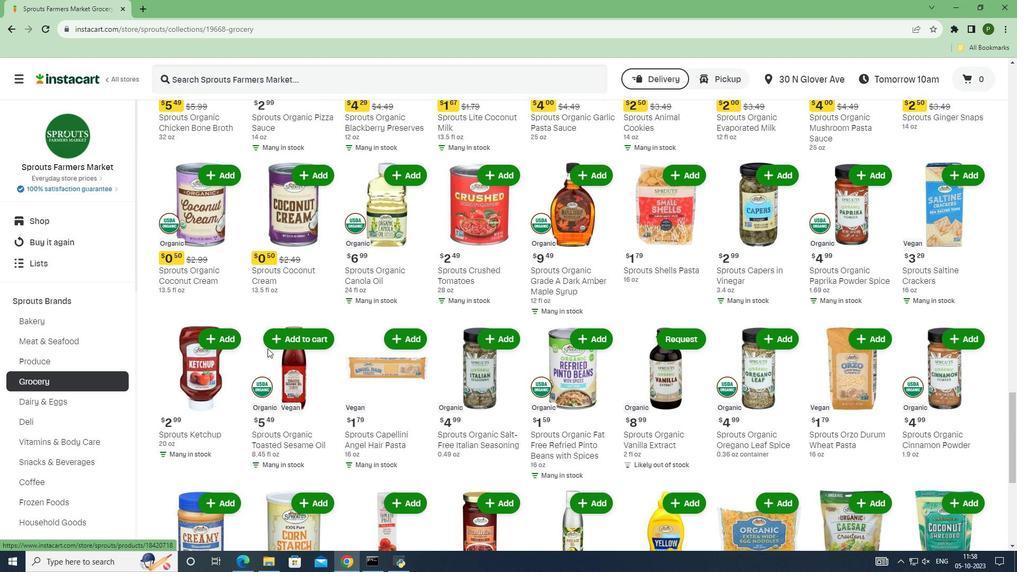 
Action: Mouse scrolled (267, 348) with delta (0, 0)
Screenshot: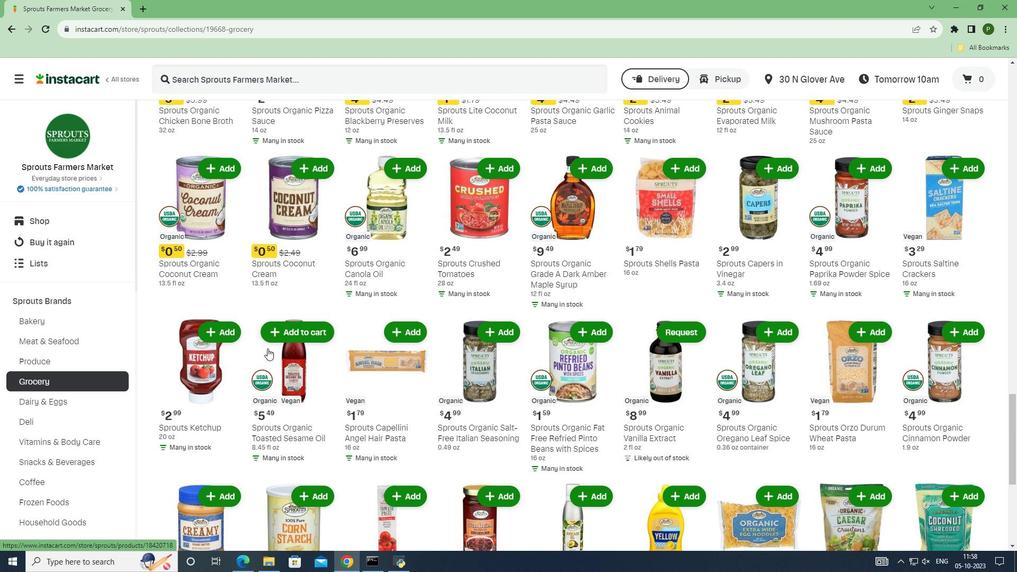 
Action: Mouse scrolled (267, 348) with delta (0, 0)
Screenshot: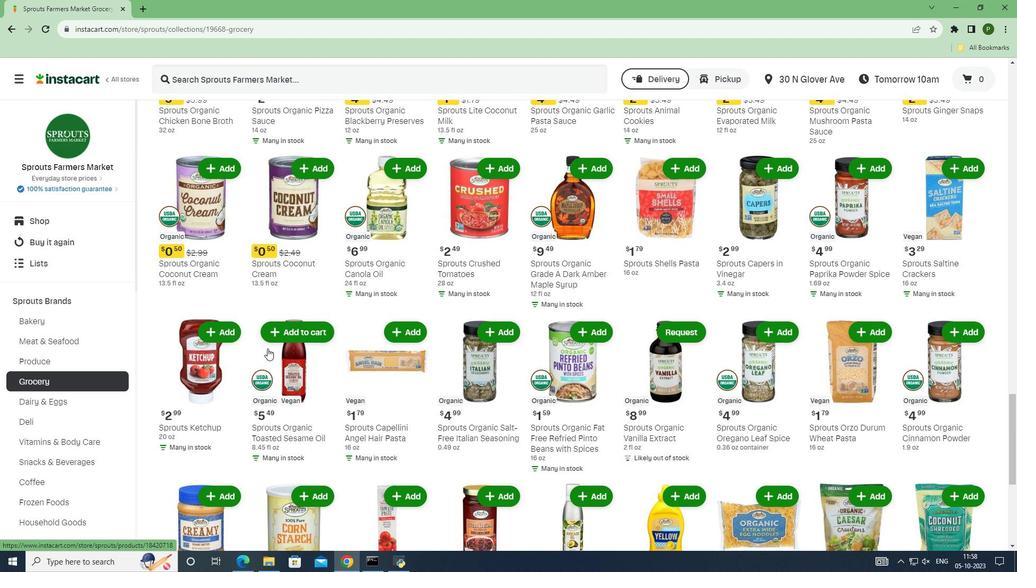 
Action: Mouse scrolled (267, 348) with delta (0, 0)
Screenshot: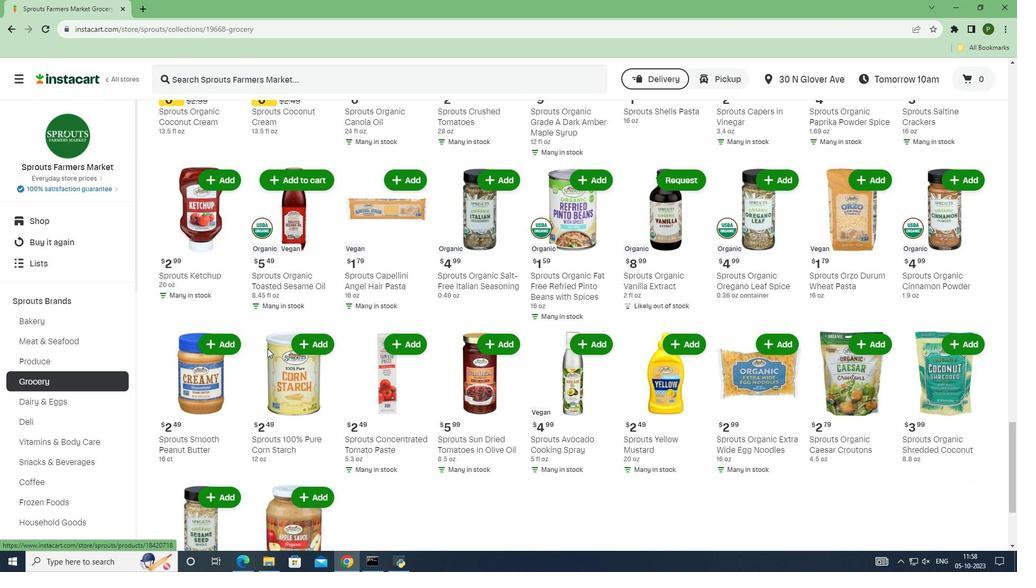 
Action: Mouse scrolled (267, 348) with delta (0, 0)
Screenshot: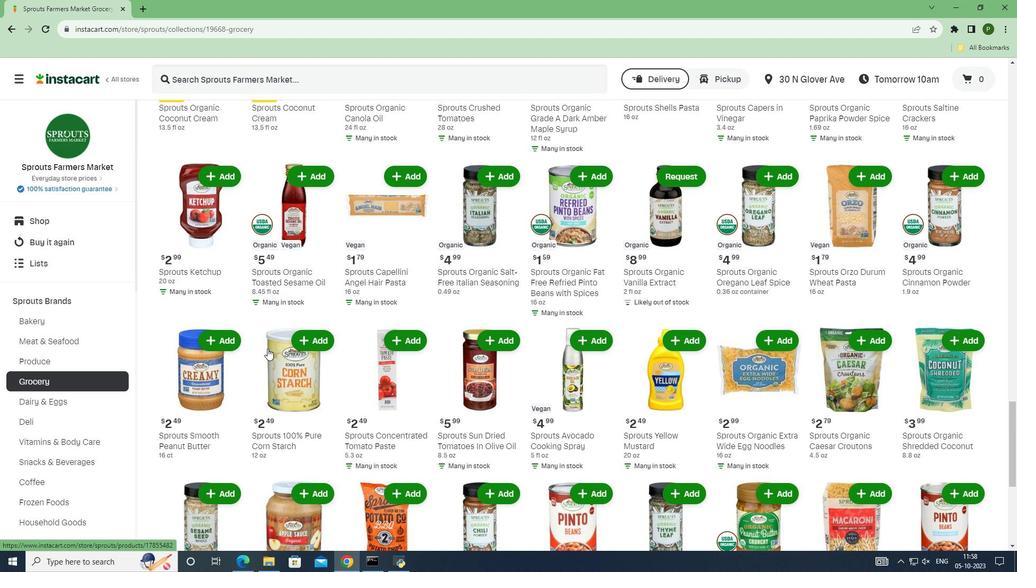 
Action: Mouse scrolled (267, 349) with delta (0, 0)
Screenshot: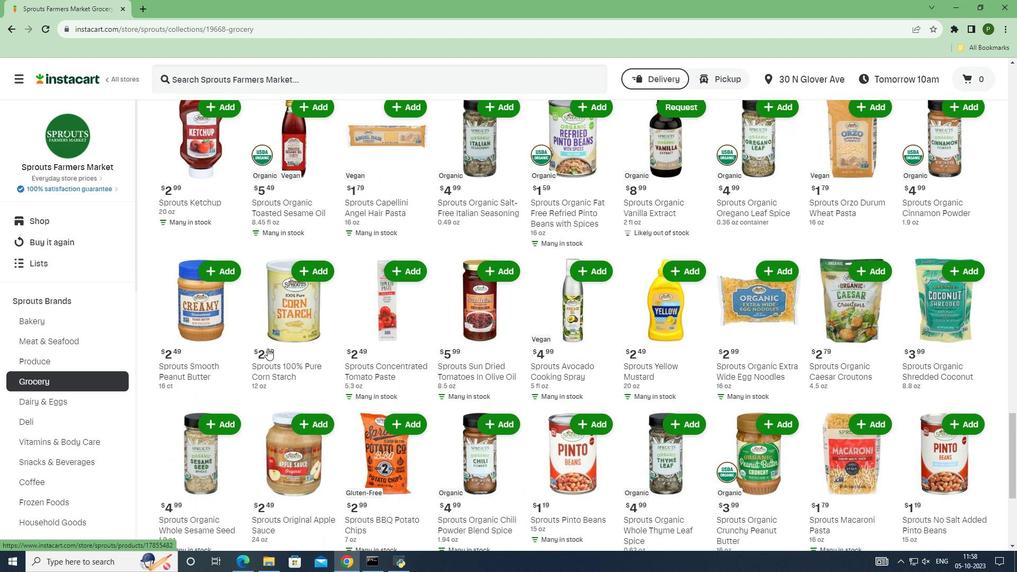 
Action: Mouse scrolled (267, 348) with delta (0, 0)
Screenshot: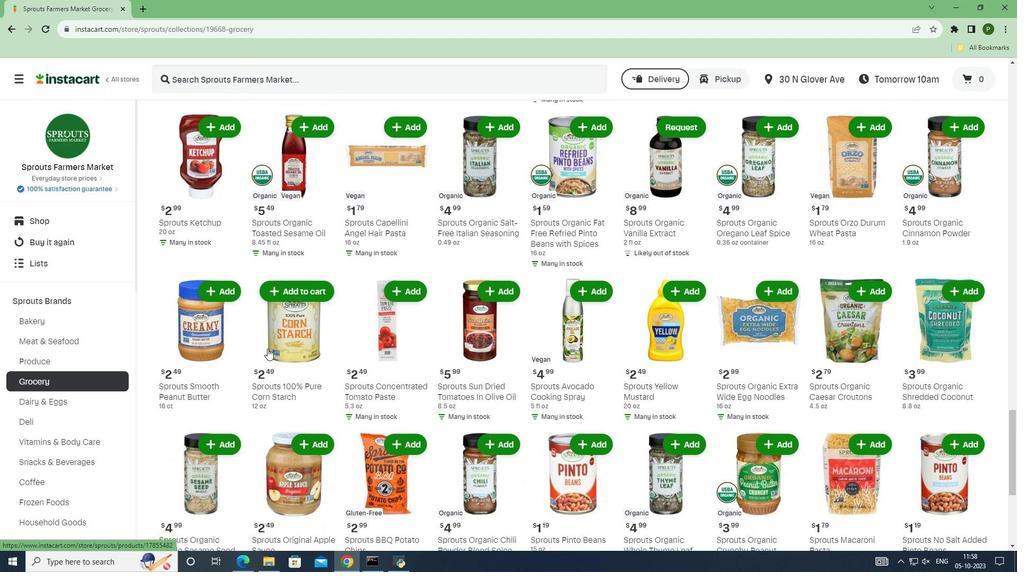 
Action: Mouse scrolled (267, 348) with delta (0, 0)
Screenshot: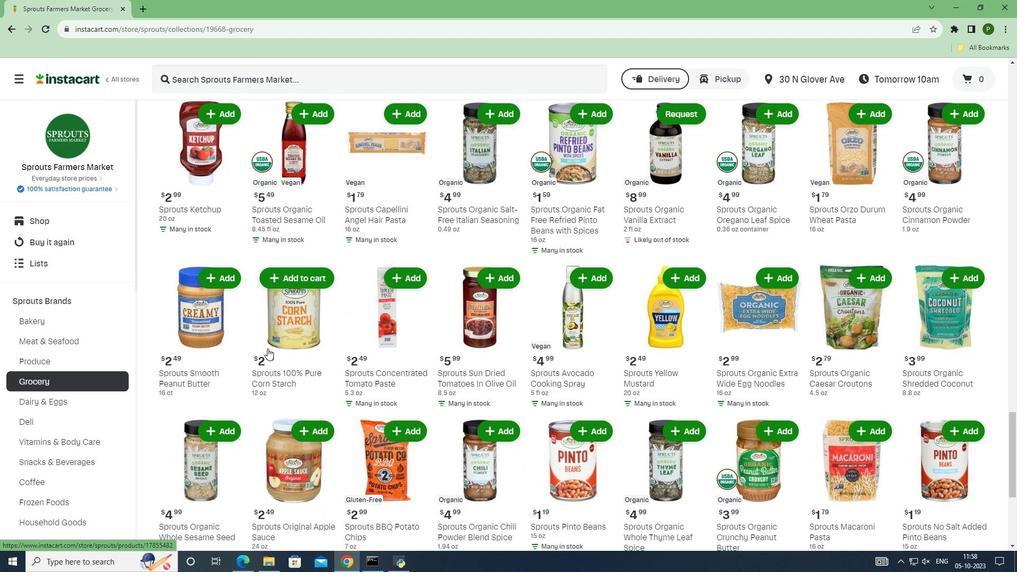 
Action: Mouse scrolled (267, 348) with delta (0, 0)
Screenshot: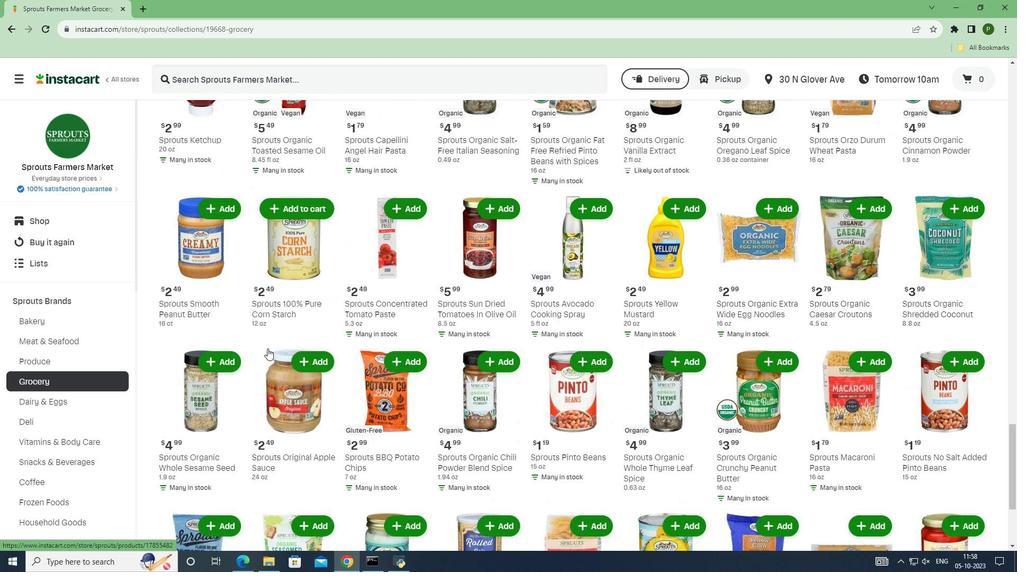 
Action: Mouse scrolled (267, 348) with delta (0, 0)
Screenshot: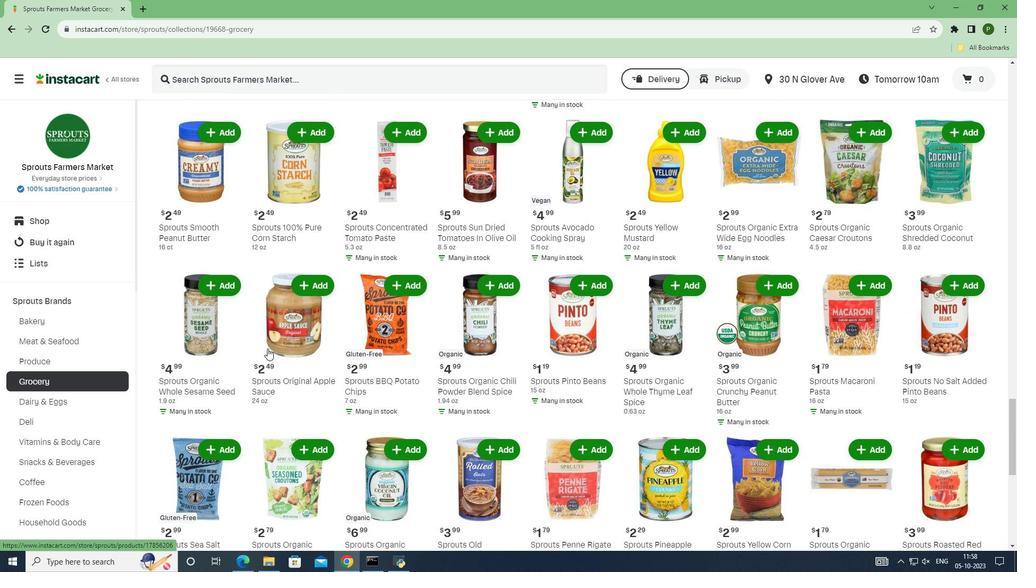 
Action: Mouse scrolled (267, 348) with delta (0, 0)
Screenshot: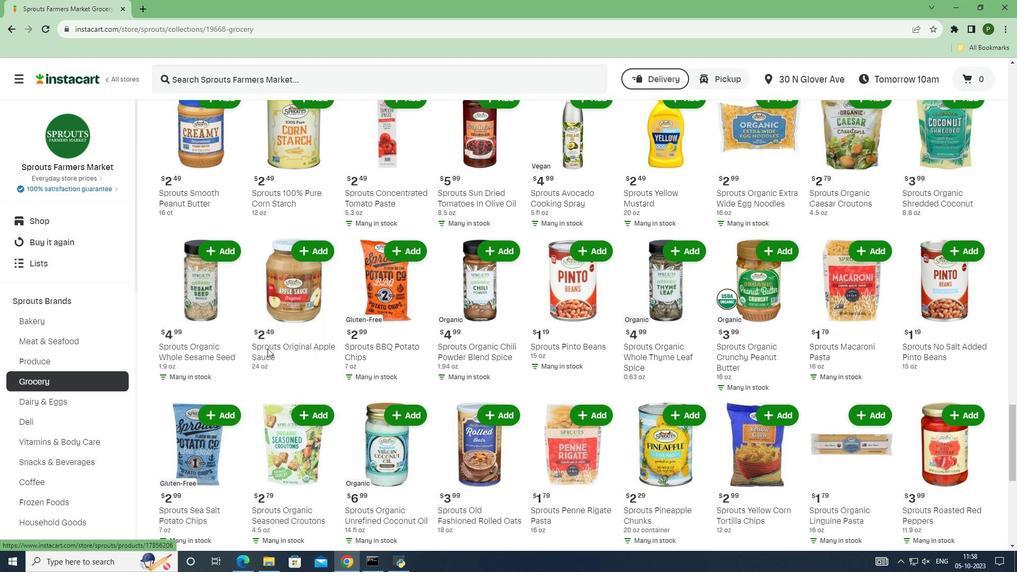 
Action: Mouse scrolled (267, 348) with delta (0, 0)
Screenshot: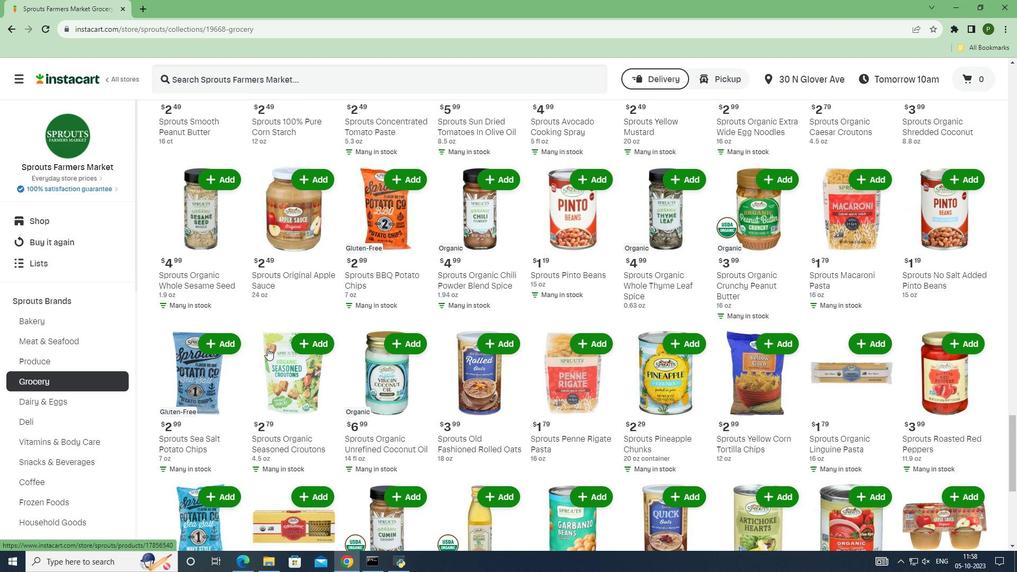 
Action: Mouse scrolled (267, 348) with delta (0, 0)
Screenshot: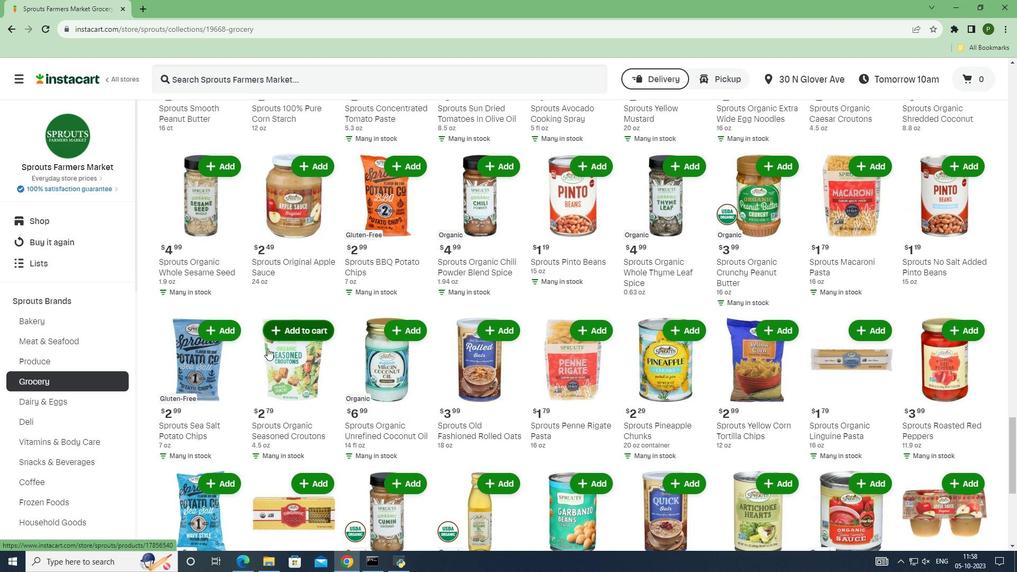 
Action: Mouse scrolled (267, 348) with delta (0, 0)
Screenshot: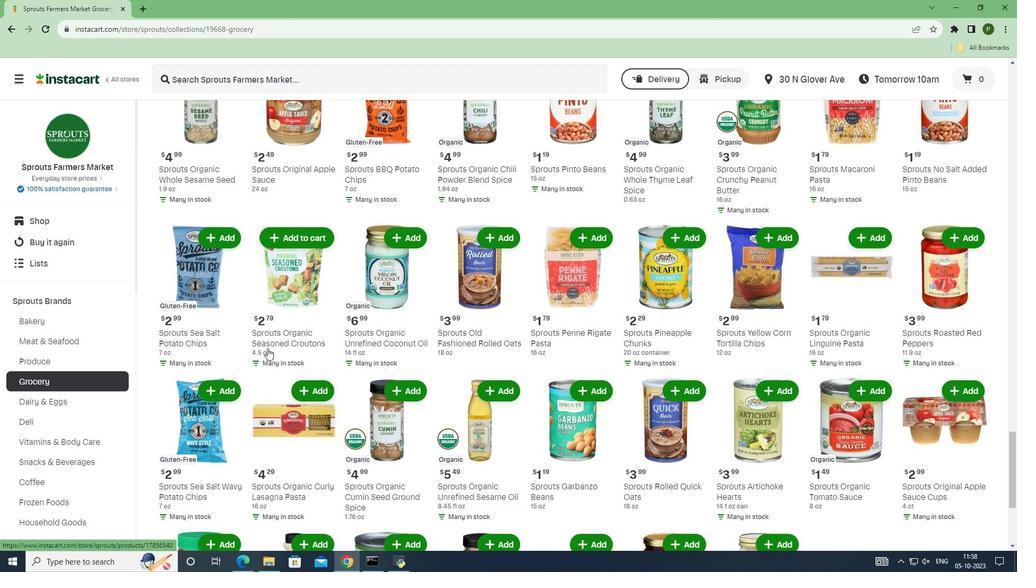 
Action: Mouse scrolled (267, 348) with delta (0, 0)
Screenshot: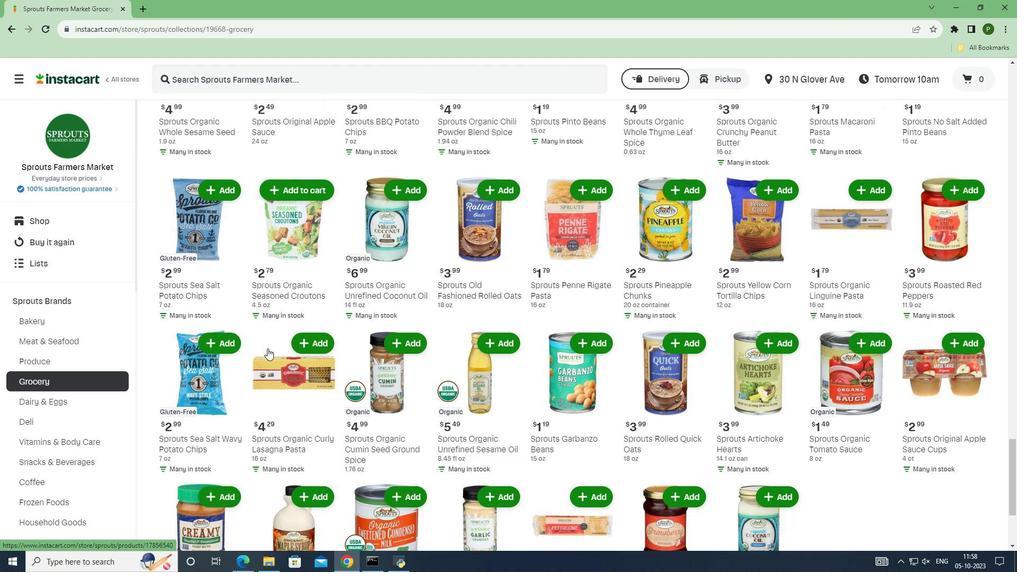 
Action: Mouse scrolled (267, 348) with delta (0, 0)
Screenshot: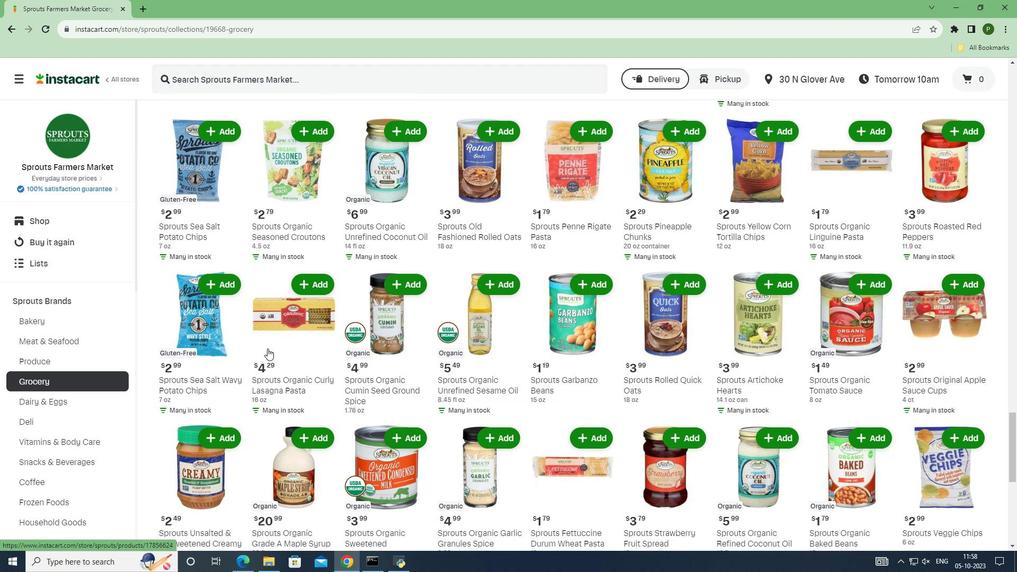 
Action: Mouse scrolled (267, 348) with delta (0, 0)
Screenshot: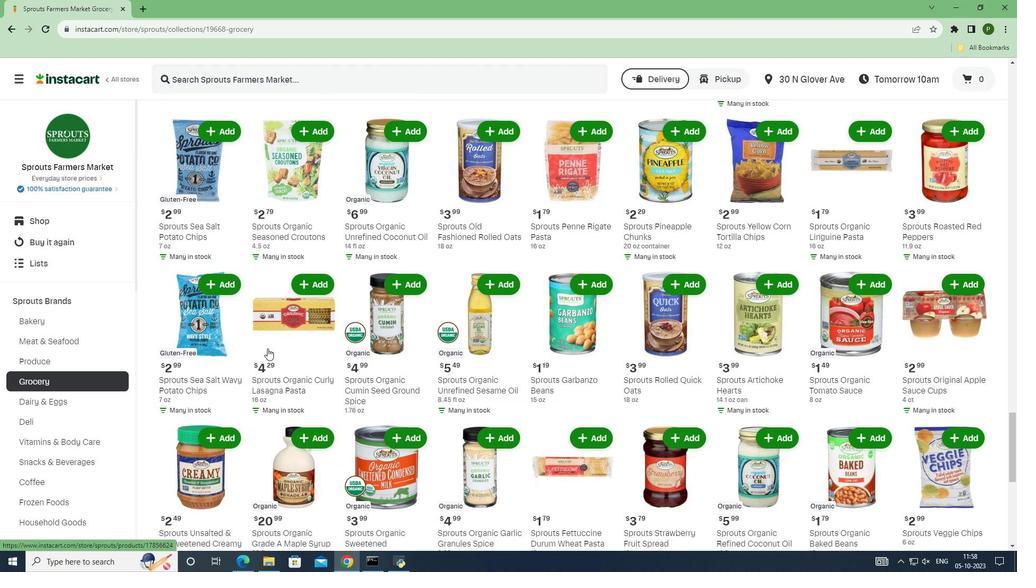 
Action: Mouse scrolled (267, 348) with delta (0, 0)
Screenshot: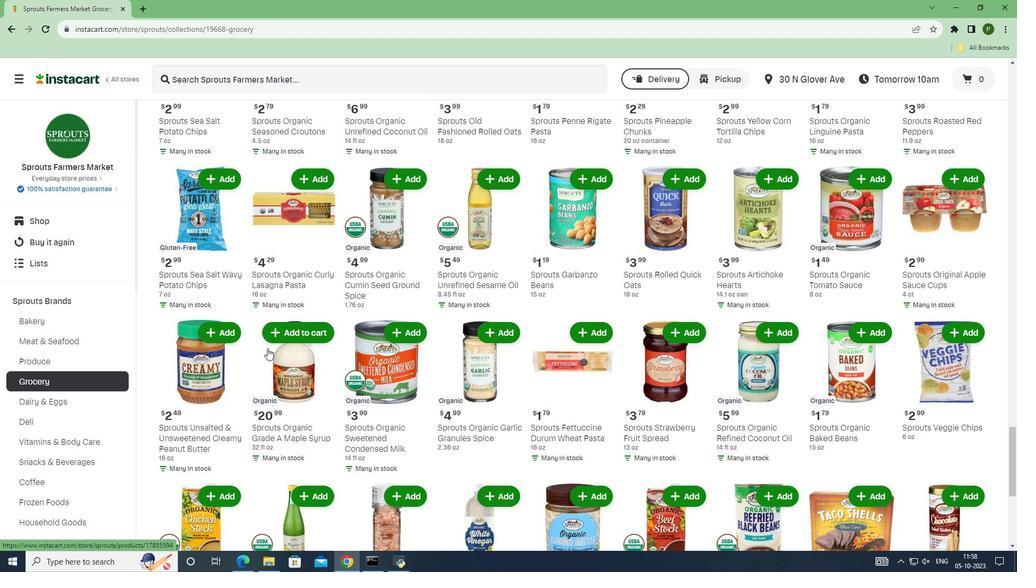 
Action: Mouse scrolled (267, 348) with delta (0, 0)
Screenshot: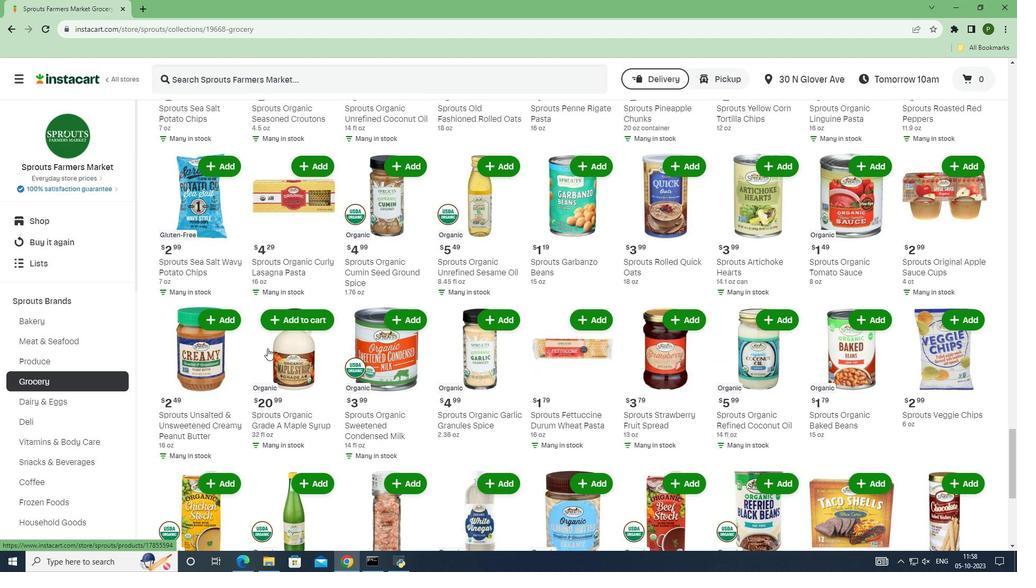 
Action: Mouse scrolled (267, 348) with delta (0, 0)
Screenshot: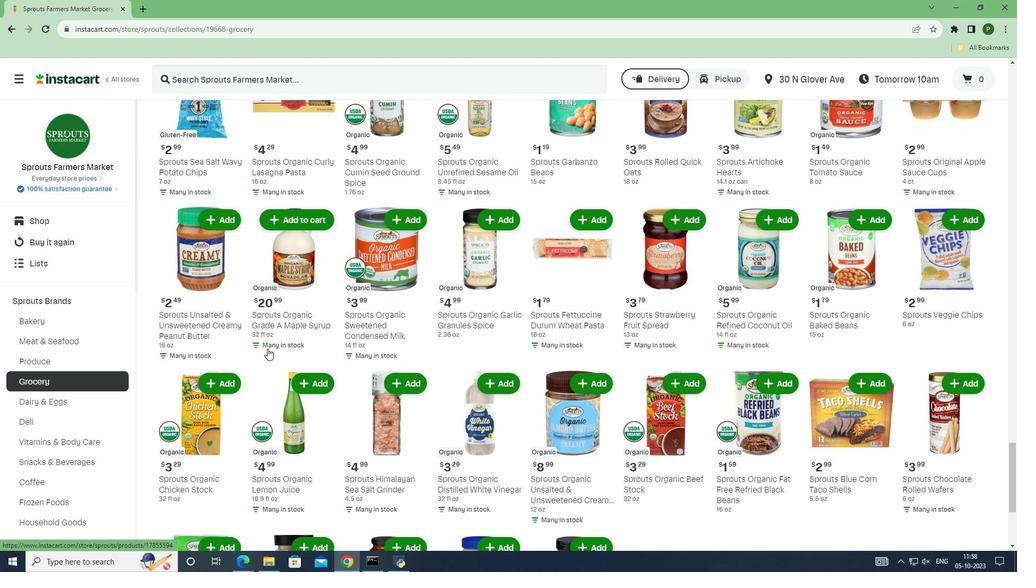 
Action: Mouse scrolled (267, 348) with delta (0, 0)
Screenshot: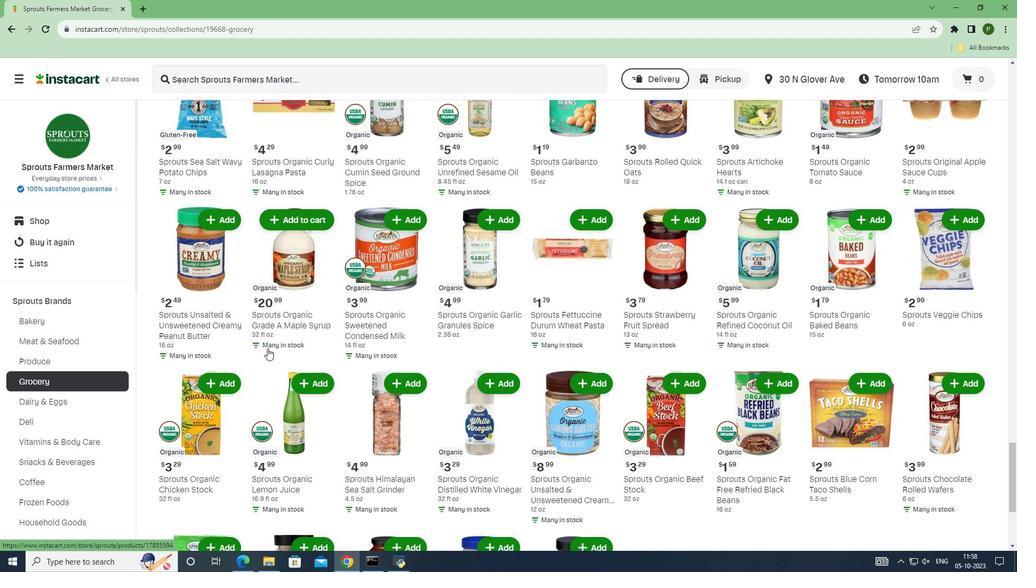 
Action: Mouse scrolled (267, 348) with delta (0, 0)
Screenshot: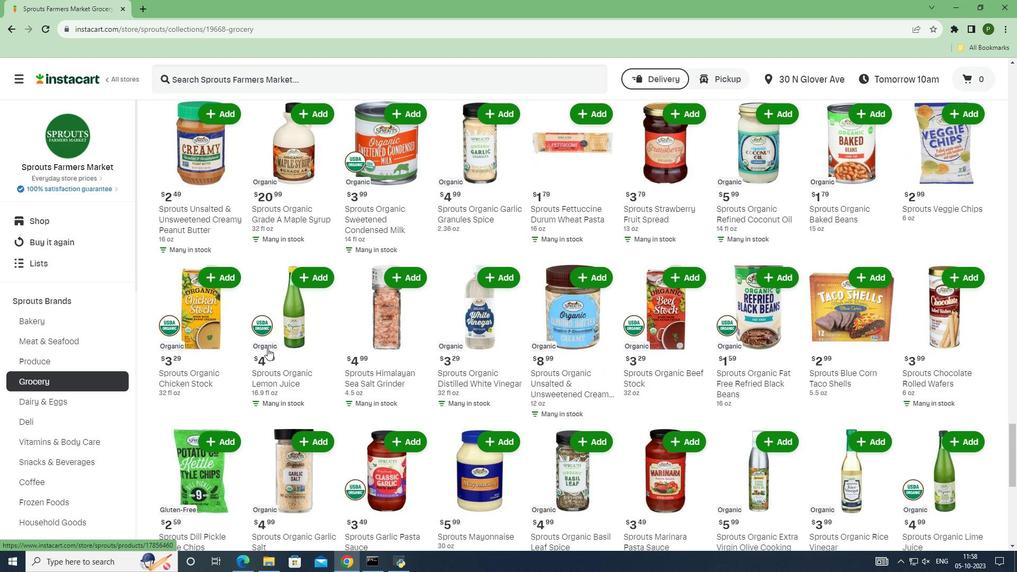 
Action: Mouse scrolled (267, 348) with delta (0, 0)
Screenshot: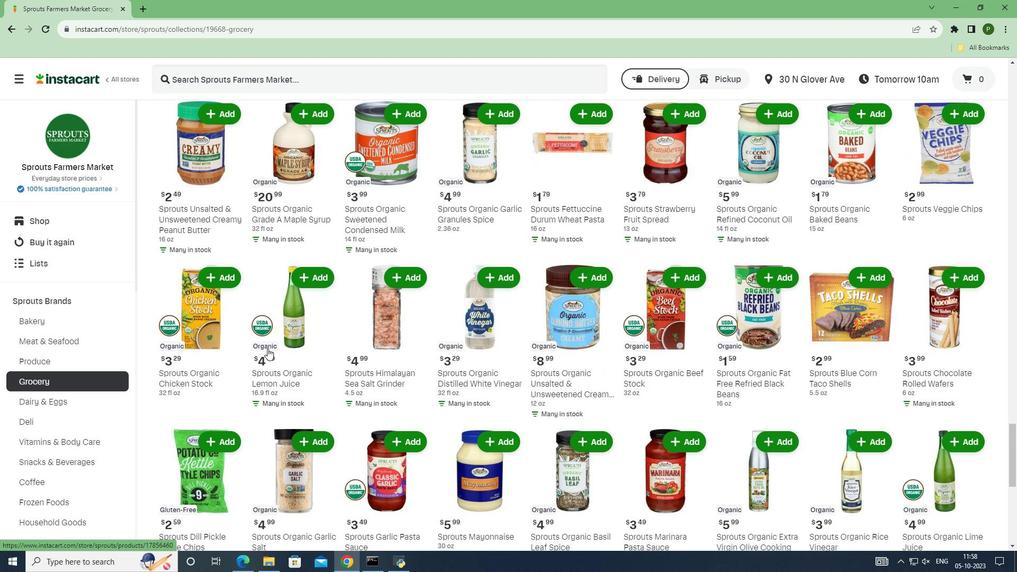 
Action: Mouse scrolled (267, 348) with delta (0, 0)
Screenshot: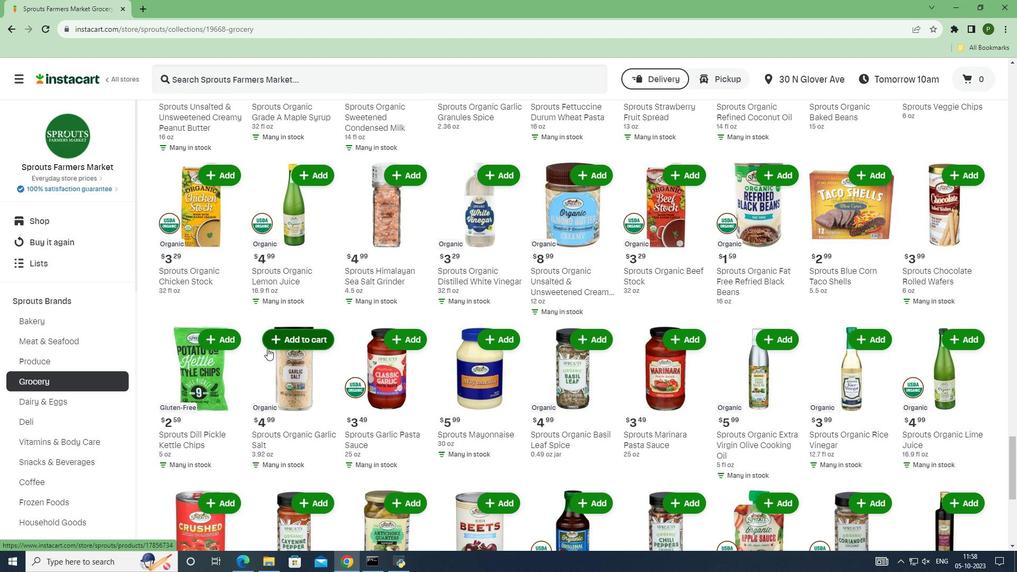 
Action: Mouse scrolled (267, 348) with delta (0, 0)
Screenshot: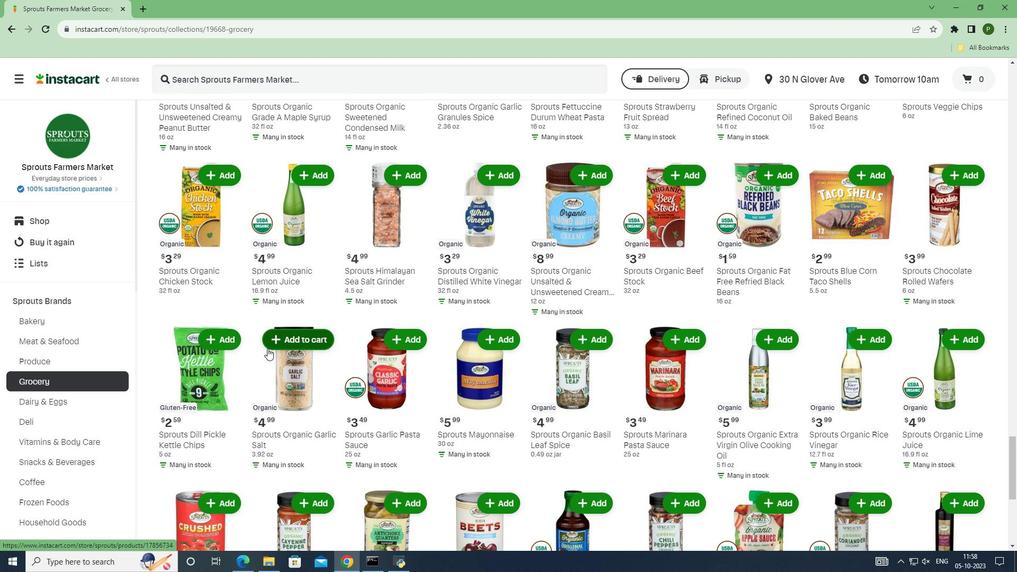 
Action: Mouse scrolled (267, 348) with delta (0, 0)
Screenshot: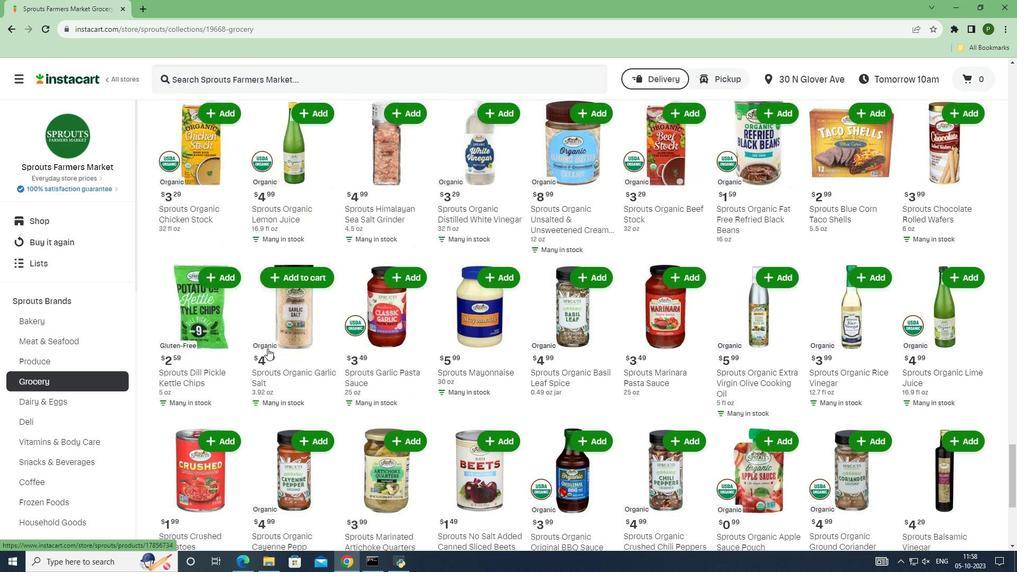 
Action: Mouse scrolled (267, 348) with delta (0, 0)
Screenshot: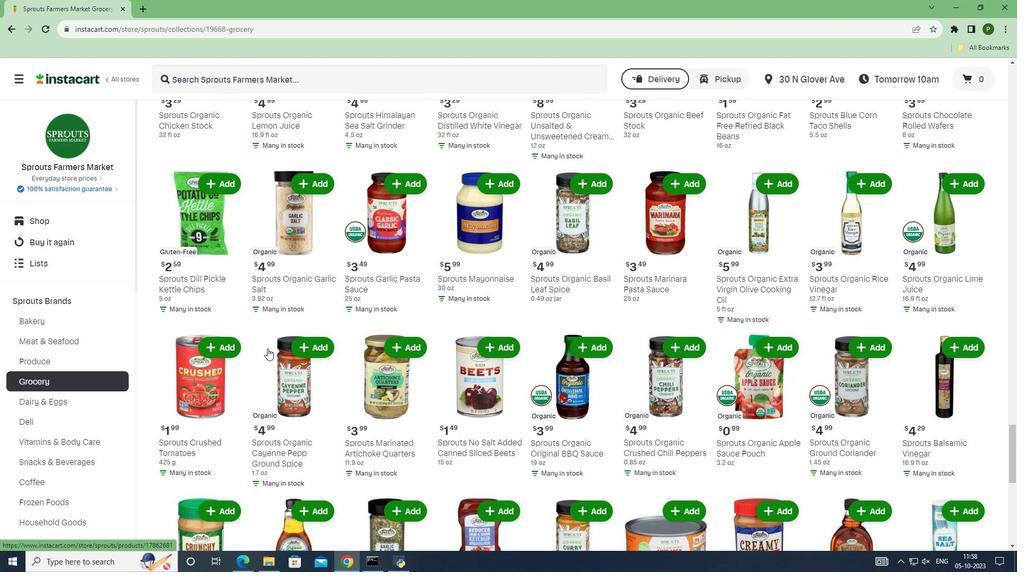 
Action: Mouse scrolled (267, 348) with delta (0, 0)
Screenshot: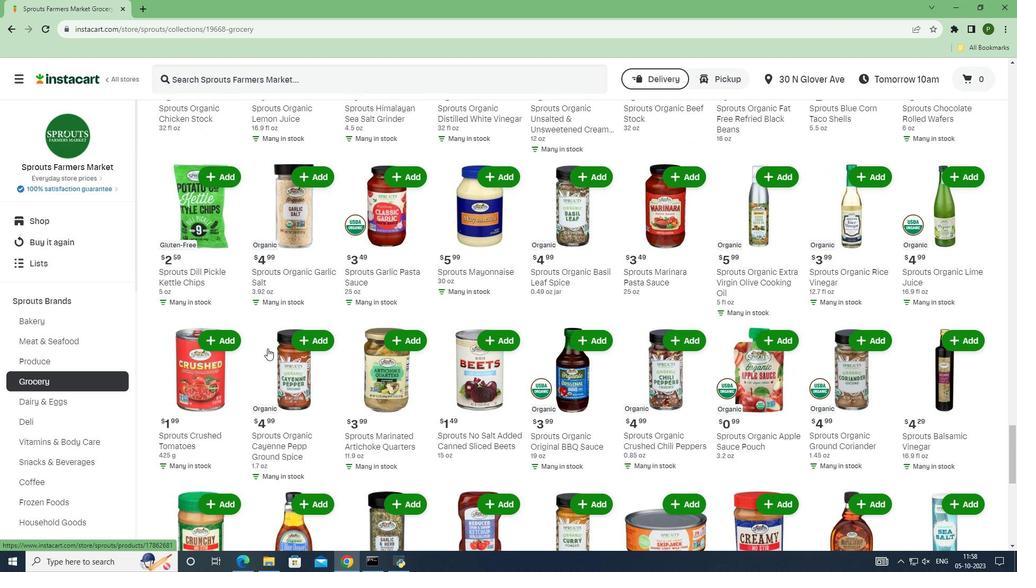 
Action: Mouse scrolled (267, 348) with delta (0, 0)
Screenshot: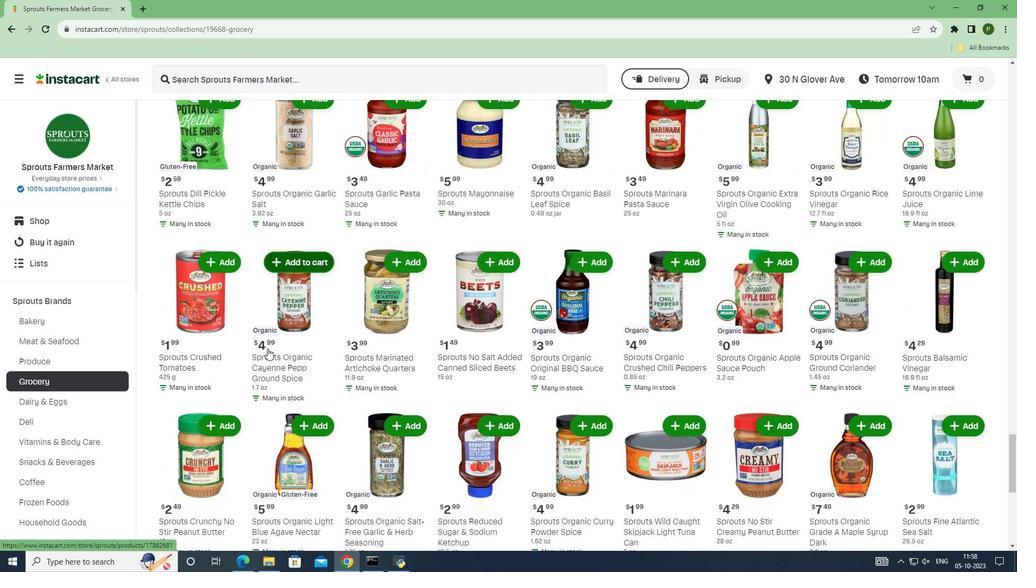 
Action: Mouse scrolled (267, 349) with delta (0, 0)
Screenshot: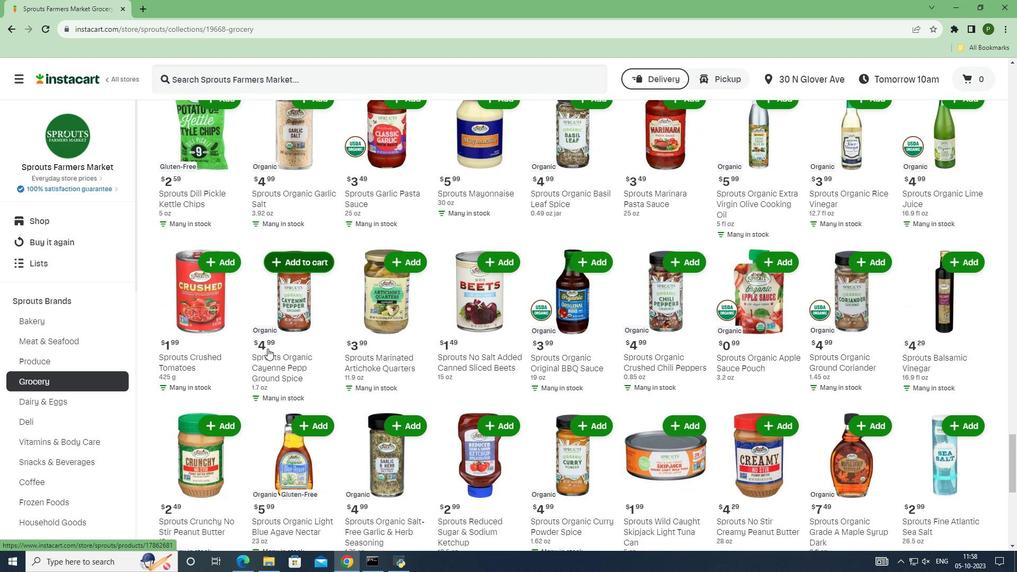 
Action: Mouse scrolled (267, 348) with delta (0, 0)
Screenshot: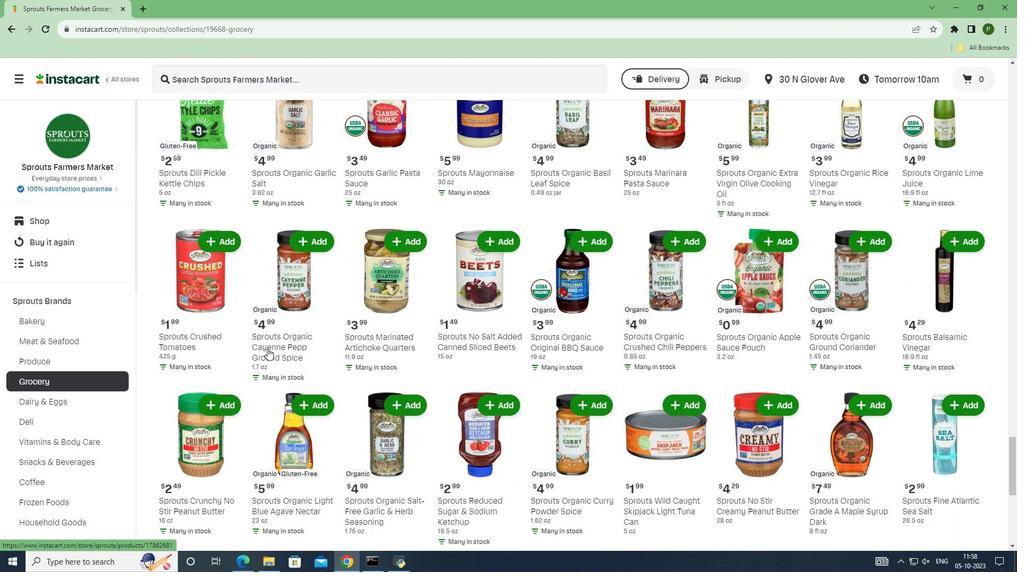 
Action: Mouse scrolled (267, 348) with delta (0, 0)
Screenshot: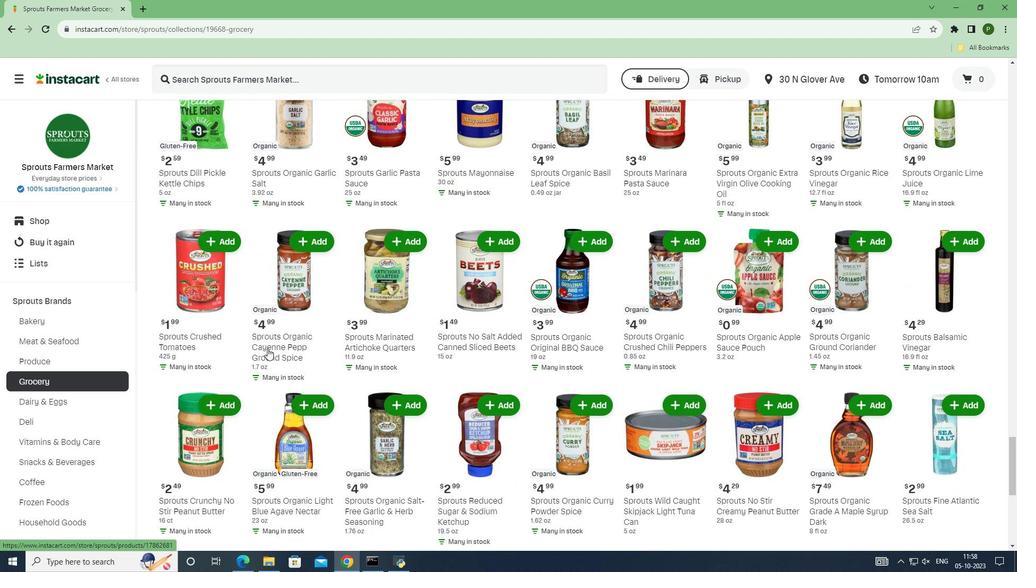 
Action: Mouse scrolled (267, 348) with delta (0, 0)
Screenshot: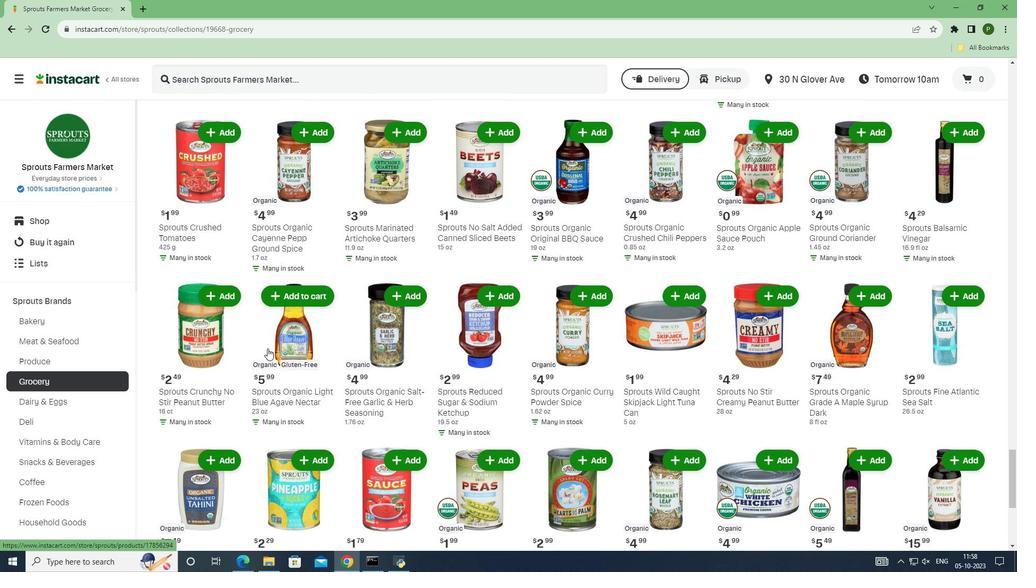 
Action: Mouse moved to (577, 413)
Screenshot: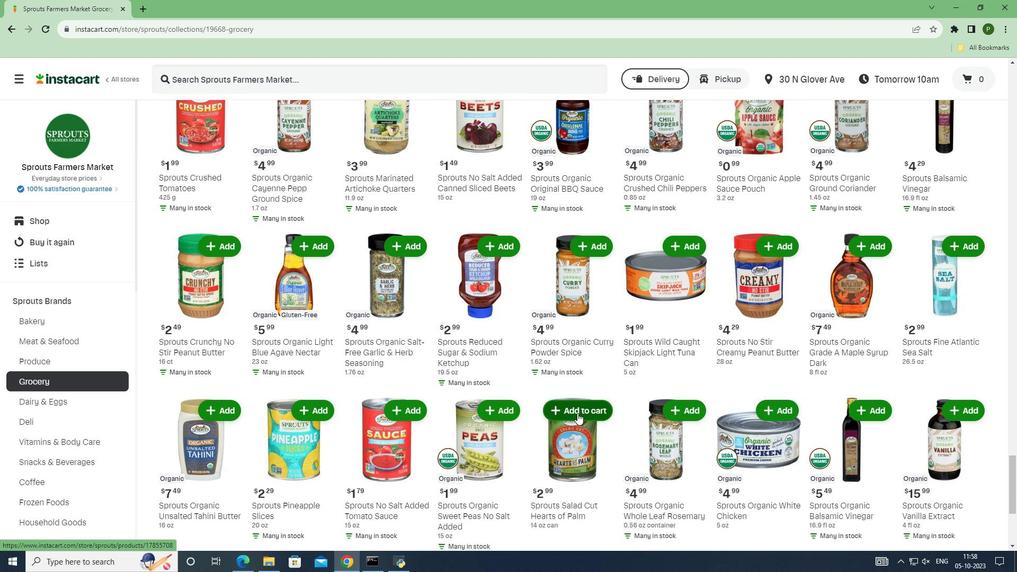 
Action: Mouse pressed left at (577, 413)
Screenshot: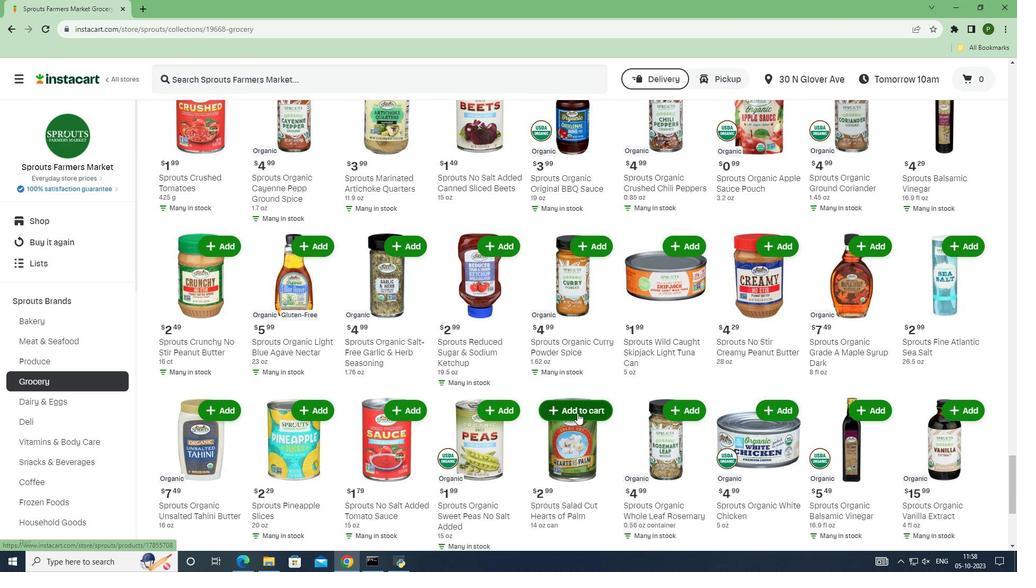 
